 Task: Look for space in Heerlen, Netherlands from 4th September, 2023 to 10th September, 2023 for 1 adult in price range Rs.9000 to Rs.17000. Place can be private room with 1  bedroom having 1 bed and 1 bathroom. Property type can be house, flat, guest house, hotel. Amenities needed are: washing machine. Booking option can be shelf check-in. Required host language is English.
Action: Mouse moved to (482, 121)
Screenshot: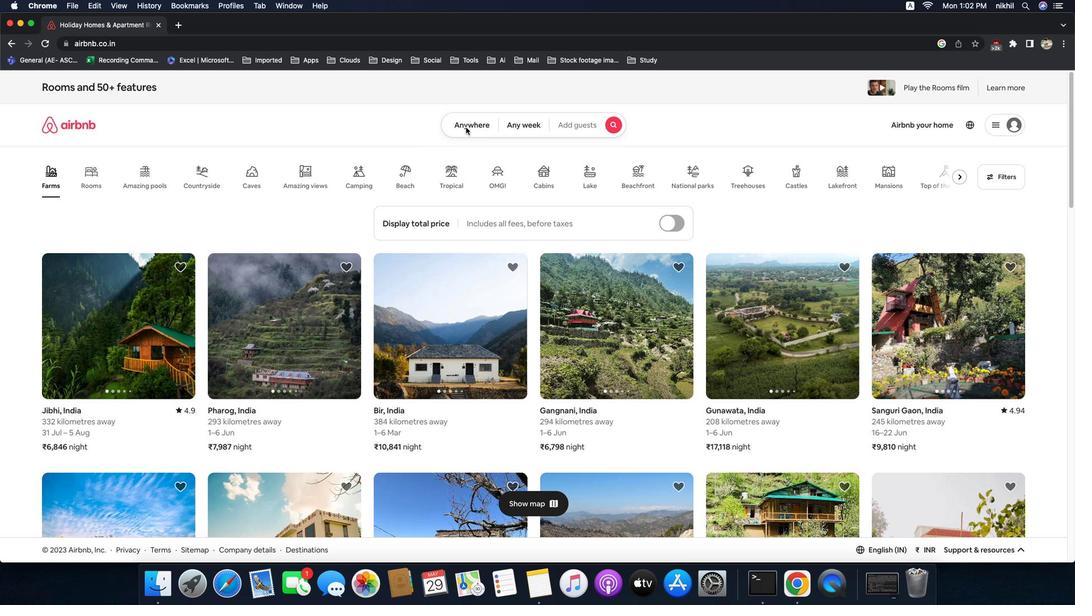 
Action: Mouse pressed left at (482, 121)
Screenshot: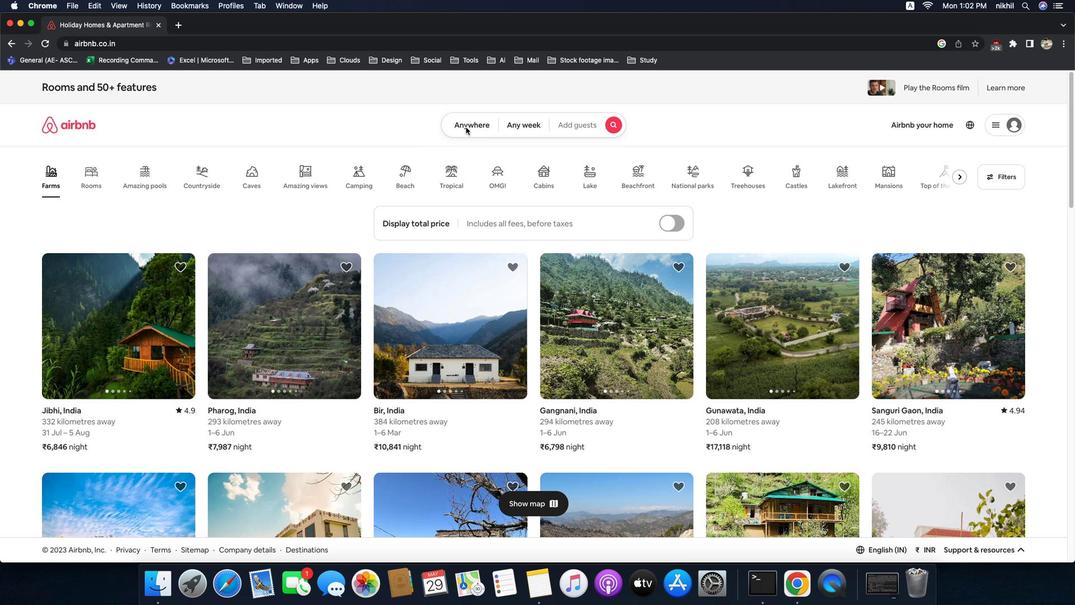 
Action: Mouse moved to (487, 119)
Screenshot: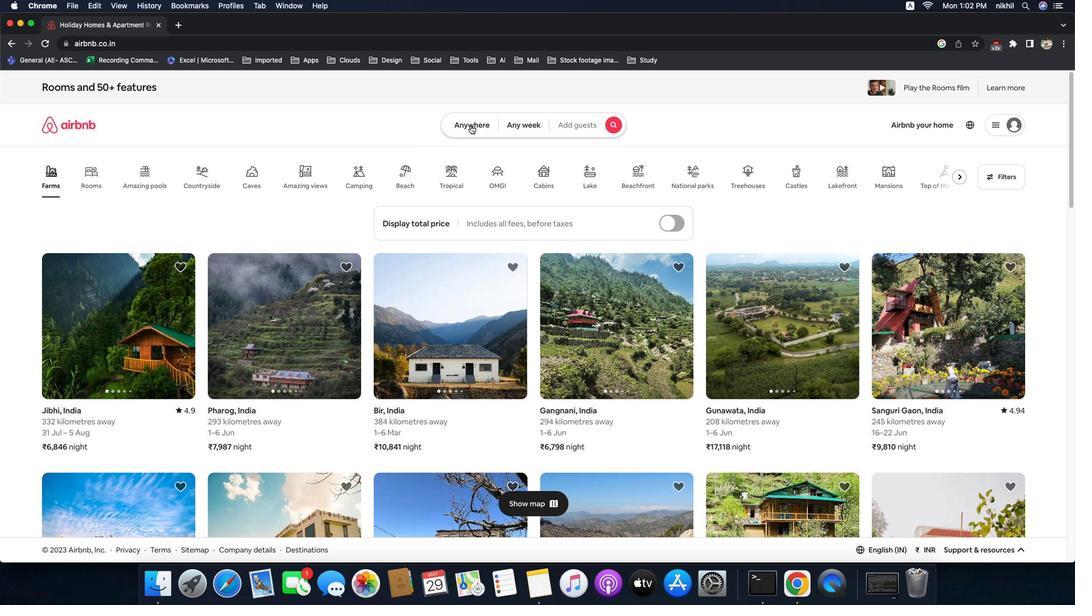 
Action: Mouse pressed left at (487, 119)
Screenshot: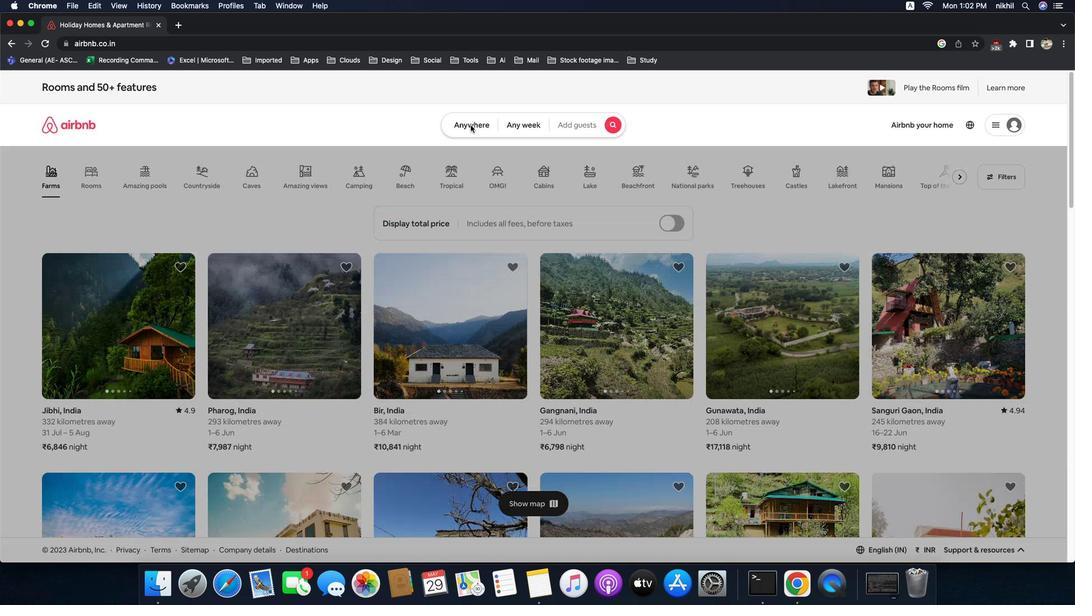 
Action: Mouse moved to (406, 161)
Screenshot: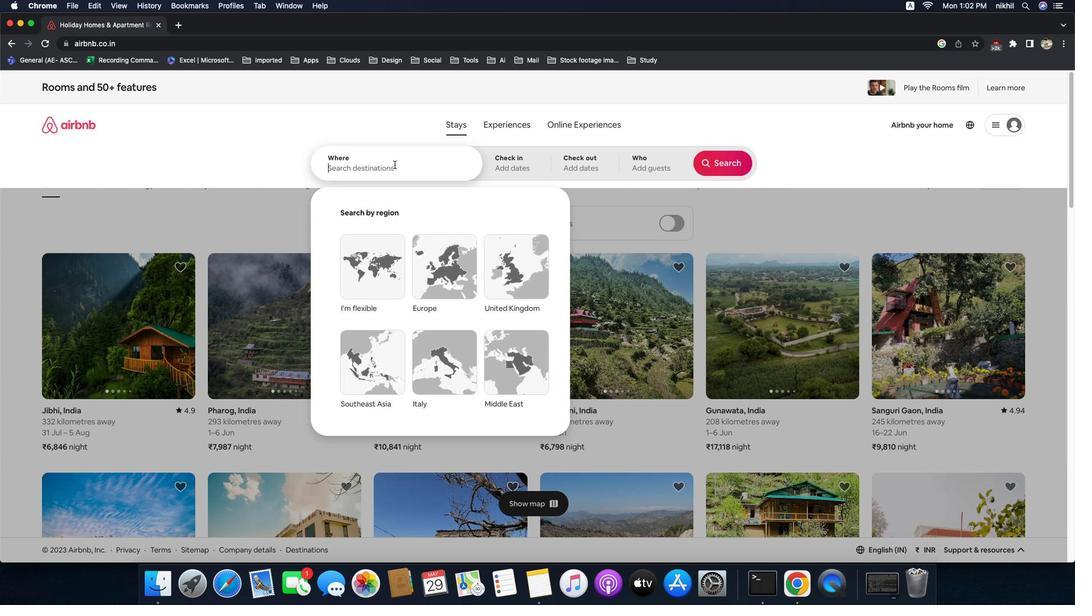 
Action: Mouse pressed left at (406, 161)
Screenshot: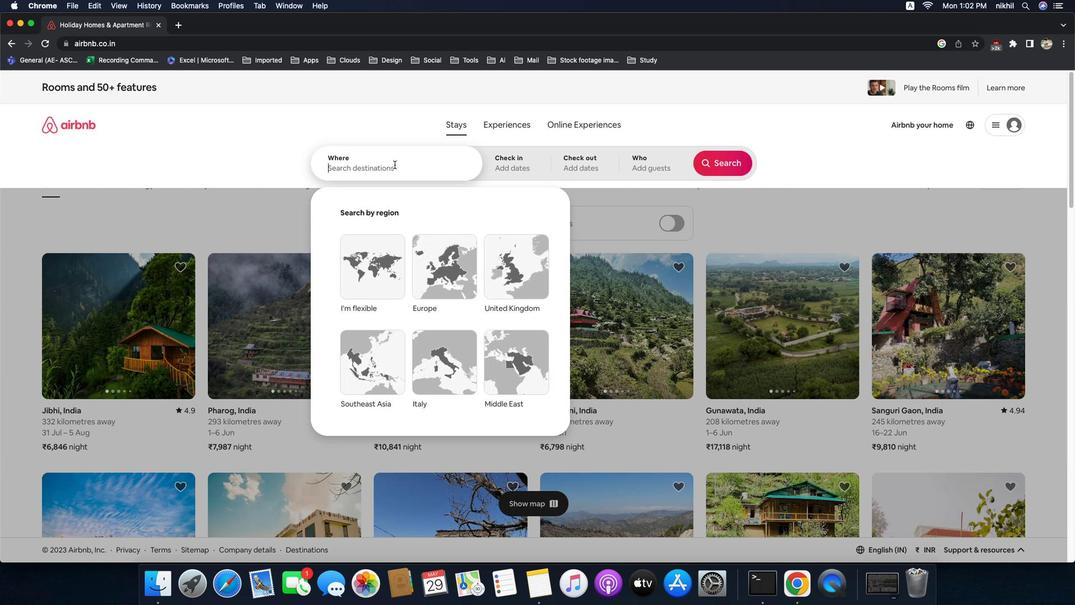 
Action: Mouse moved to (406, 161)
Screenshot: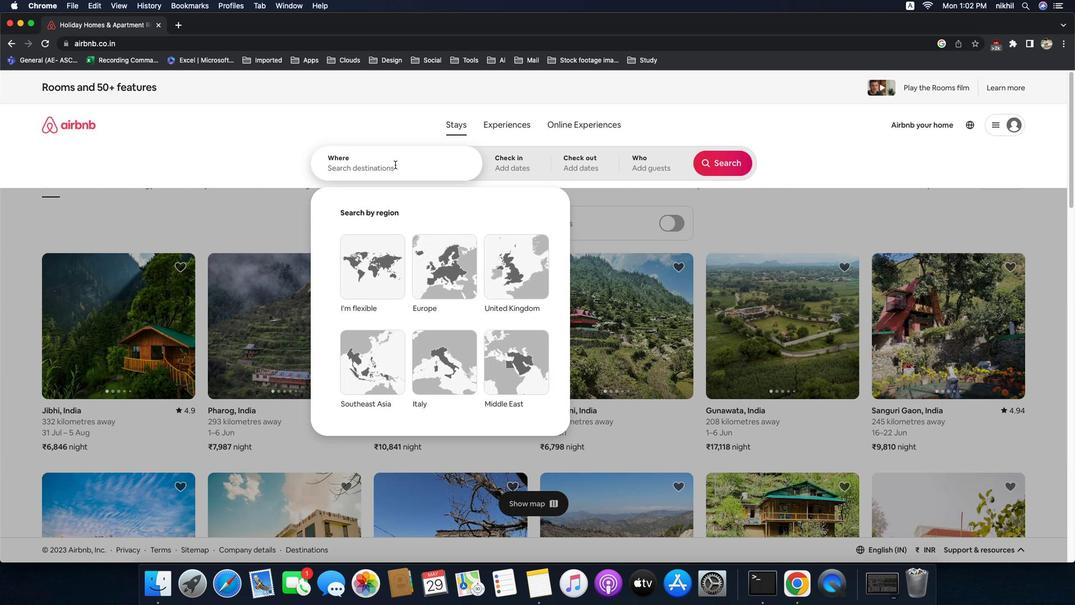 
Action: Key pressed 'H'Key.caps_lock'e''e''r''l''e''n'','Key.spaceKey.caps_lock'N'Key.caps_lock'e''t''h''e''r''l''a''n''d''s'
Screenshot: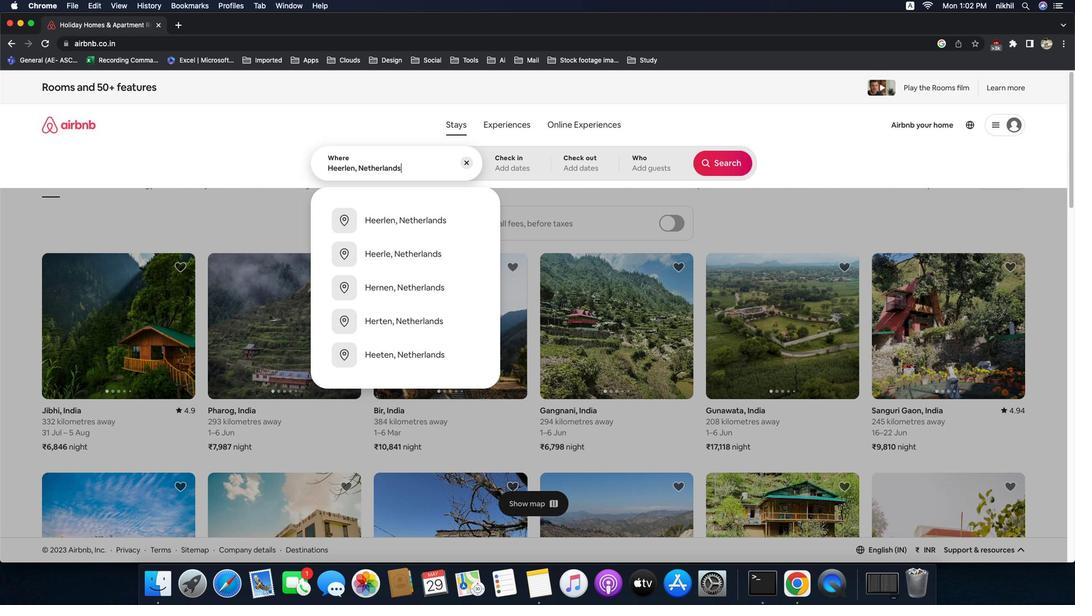 
Action: Mouse moved to (416, 224)
Screenshot: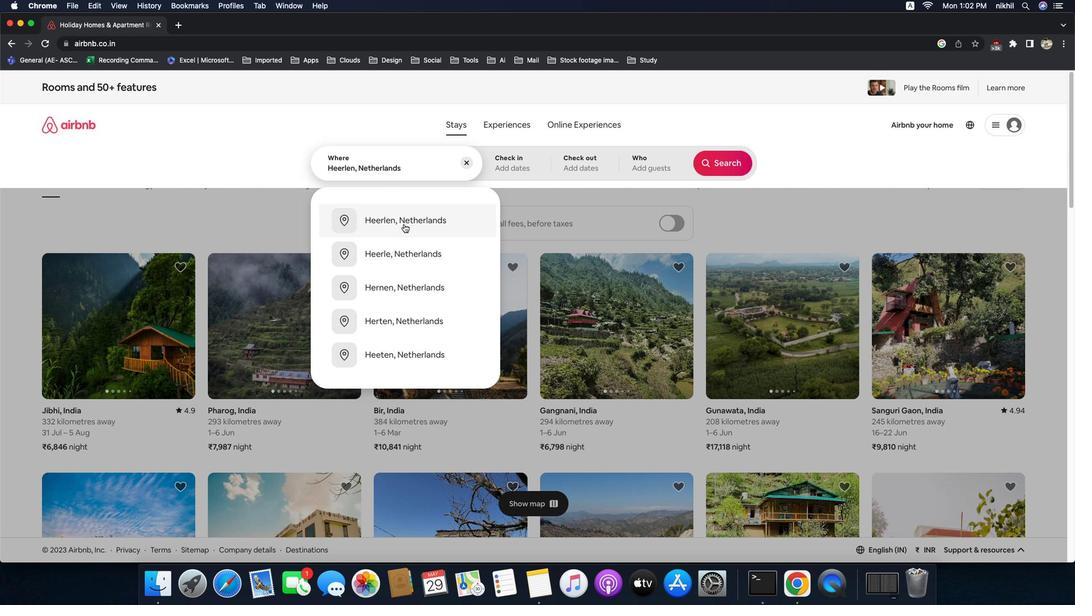 
Action: Mouse pressed left at (416, 224)
Screenshot: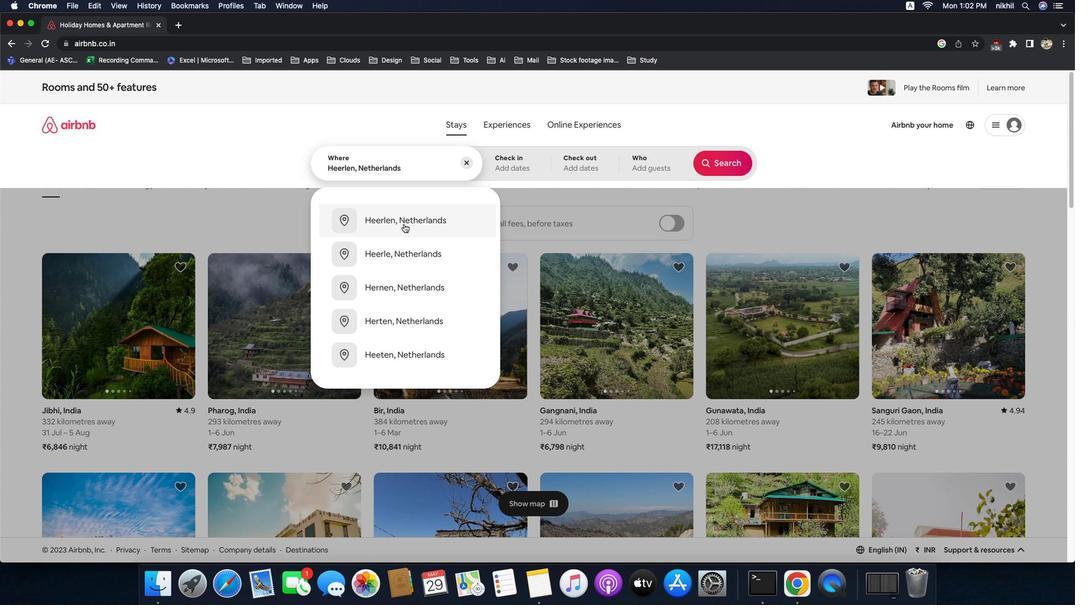 
Action: Mouse moved to (759, 251)
Screenshot: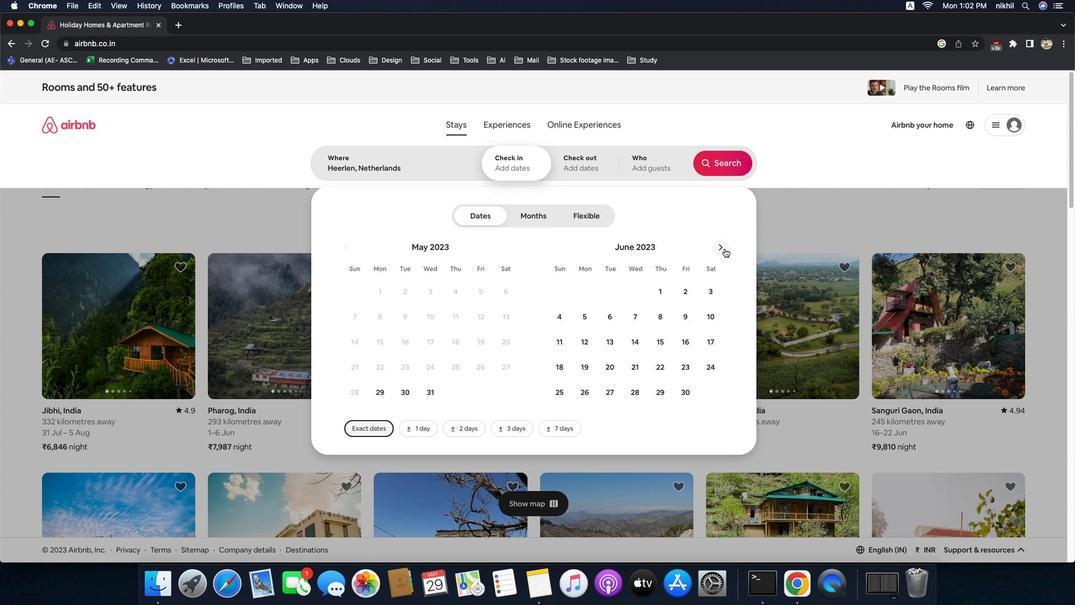 
Action: Mouse pressed left at (759, 251)
Screenshot: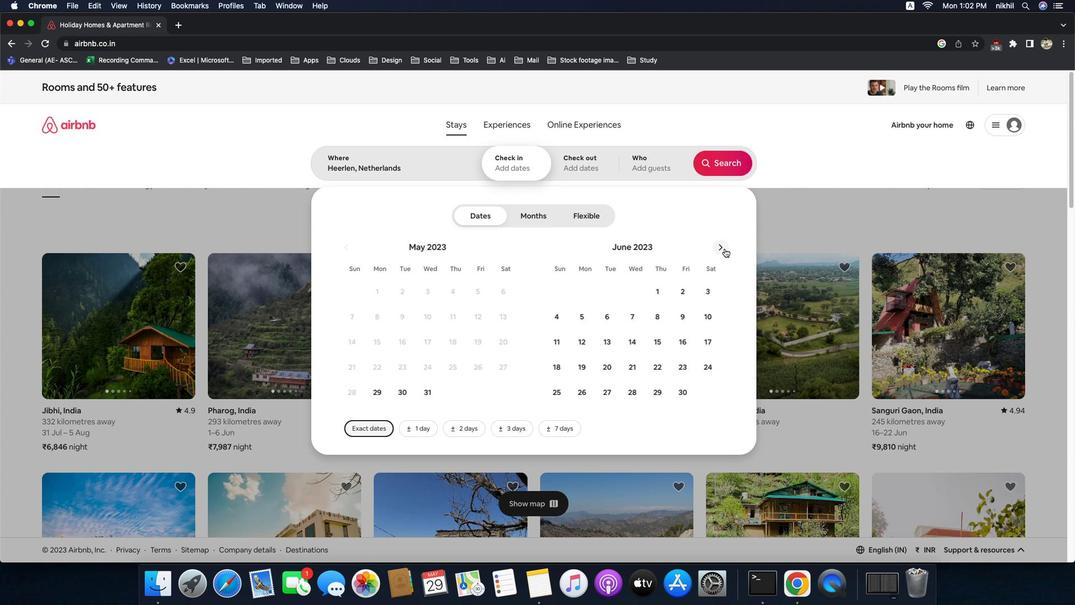 
Action: Mouse pressed left at (759, 251)
Screenshot: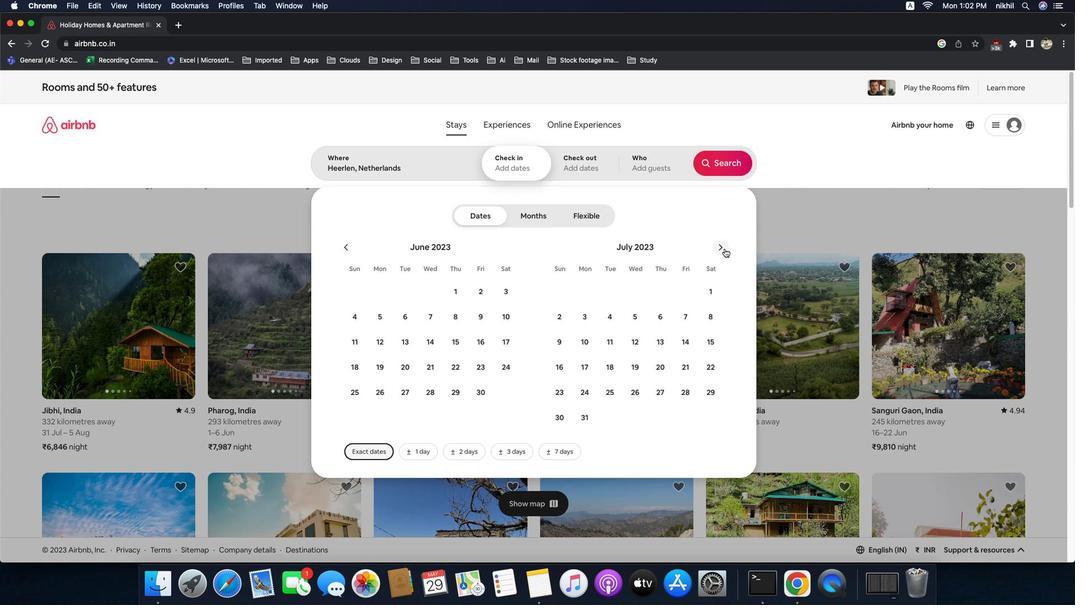 
Action: Mouse pressed left at (759, 251)
Screenshot: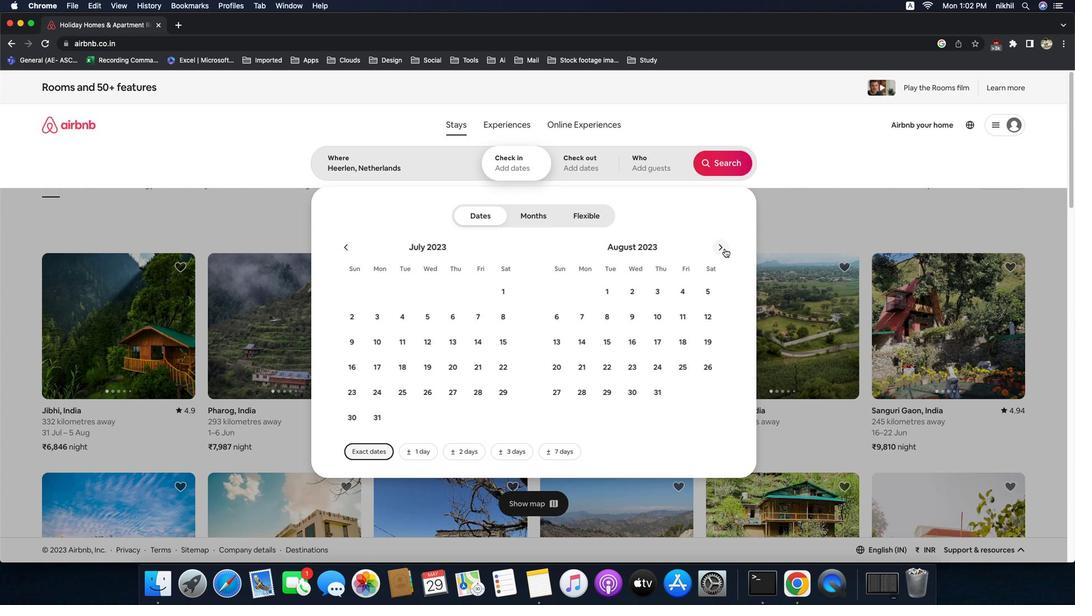 
Action: Mouse moved to (611, 320)
Screenshot: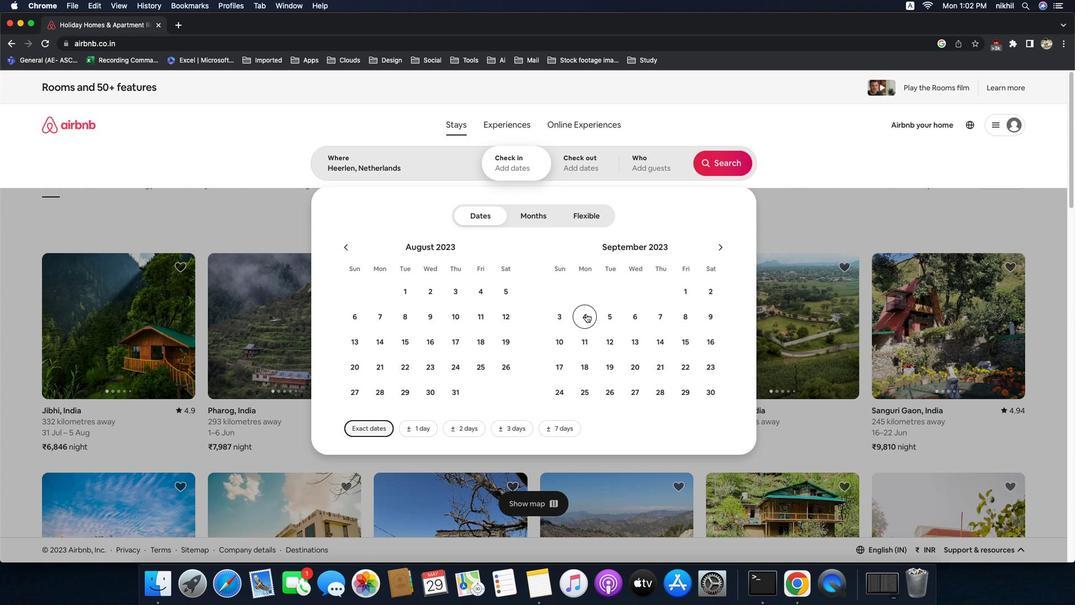 
Action: Mouse pressed left at (611, 320)
Screenshot: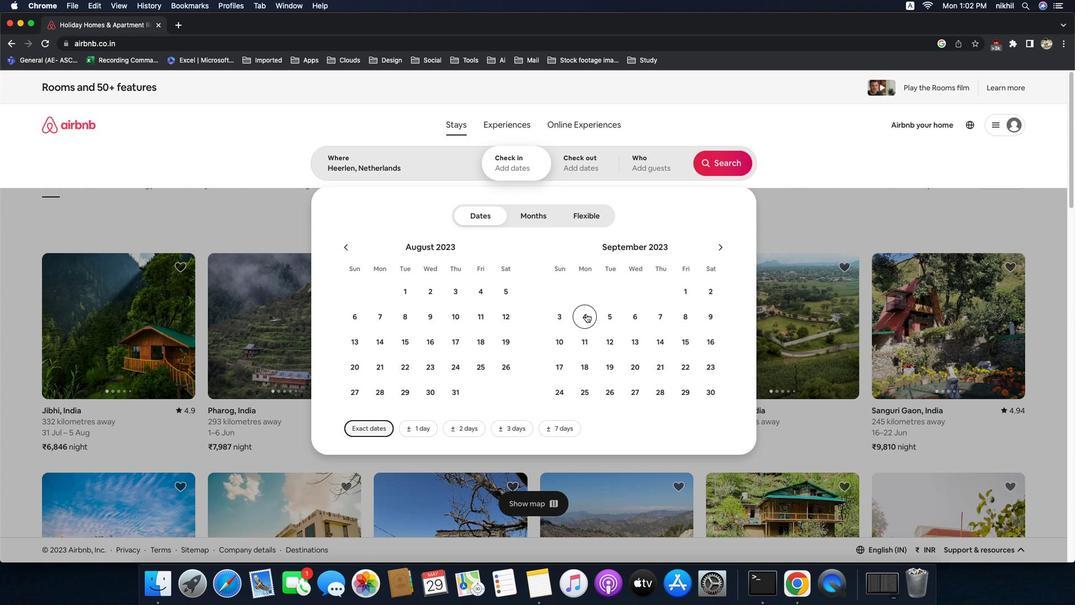 
Action: Mouse moved to (577, 347)
Screenshot: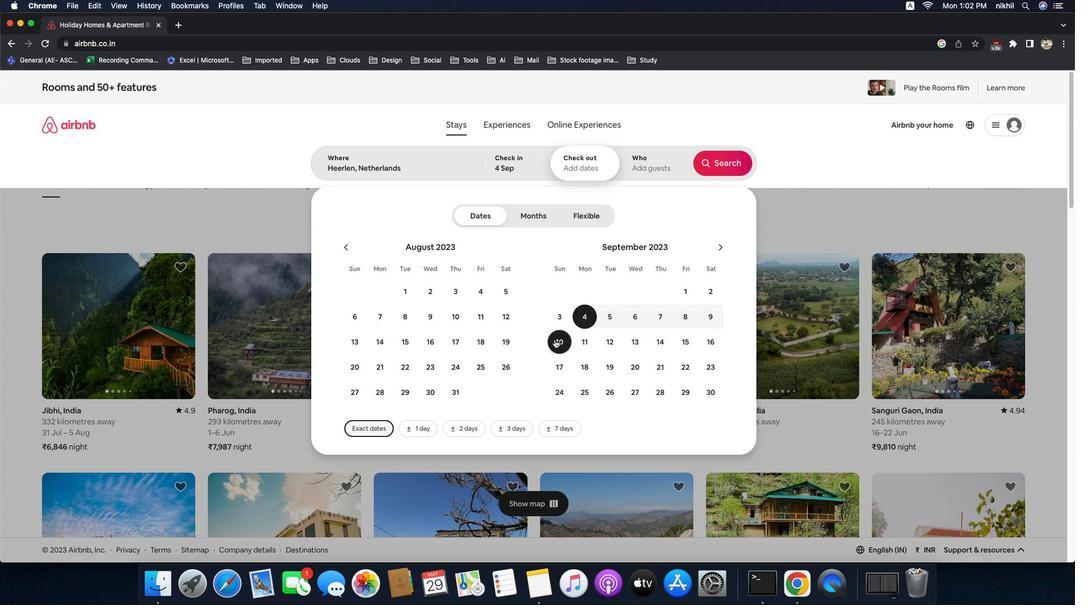 
Action: Mouse pressed left at (577, 347)
Screenshot: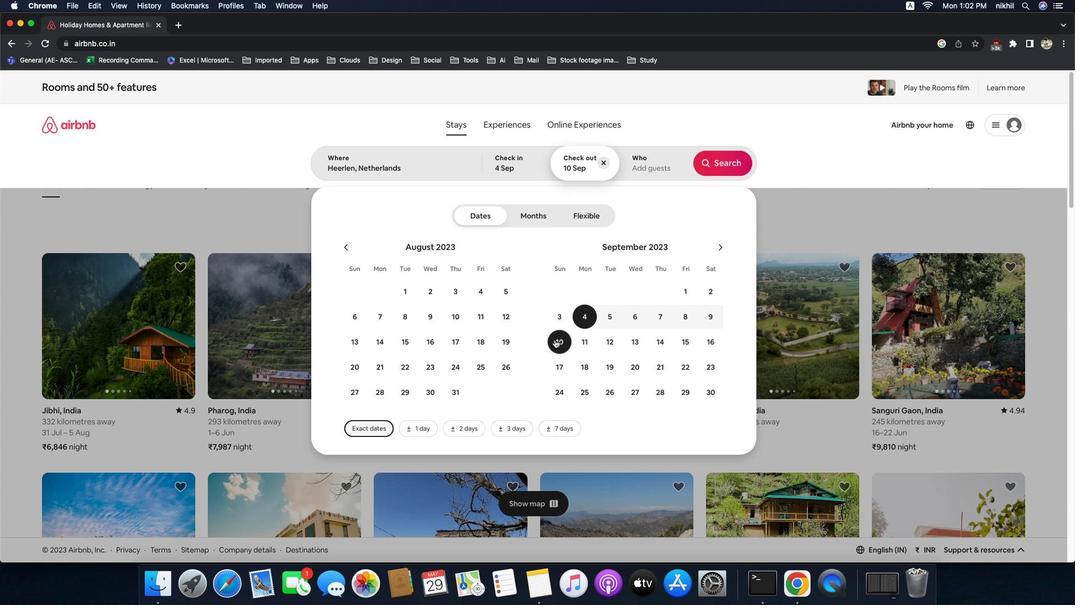 
Action: Mouse moved to (672, 165)
Screenshot: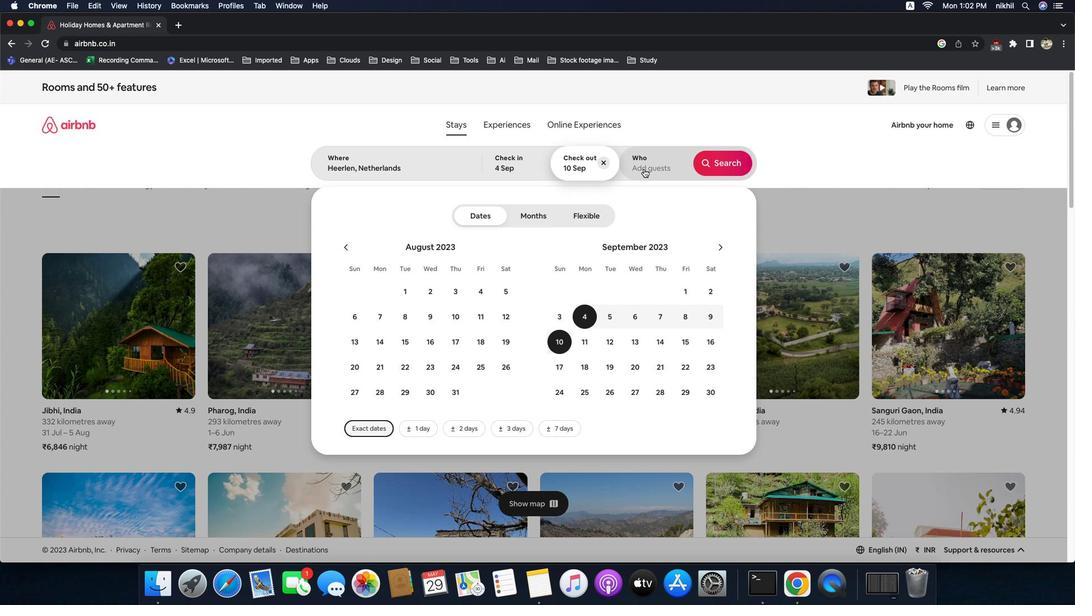 
Action: Mouse pressed left at (672, 165)
Screenshot: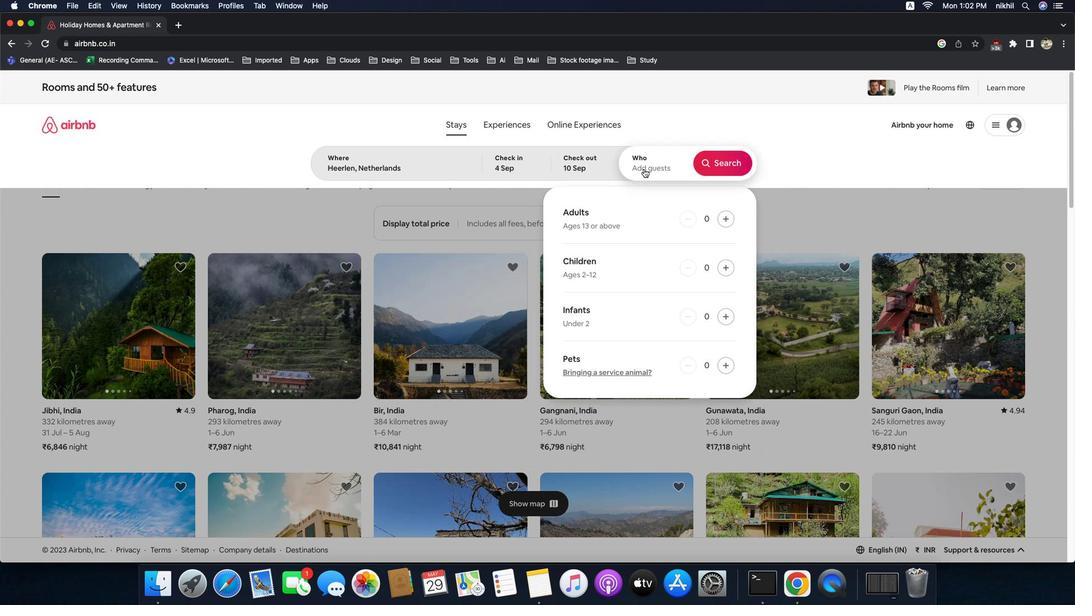
Action: Mouse moved to (762, 216)
Screenshot: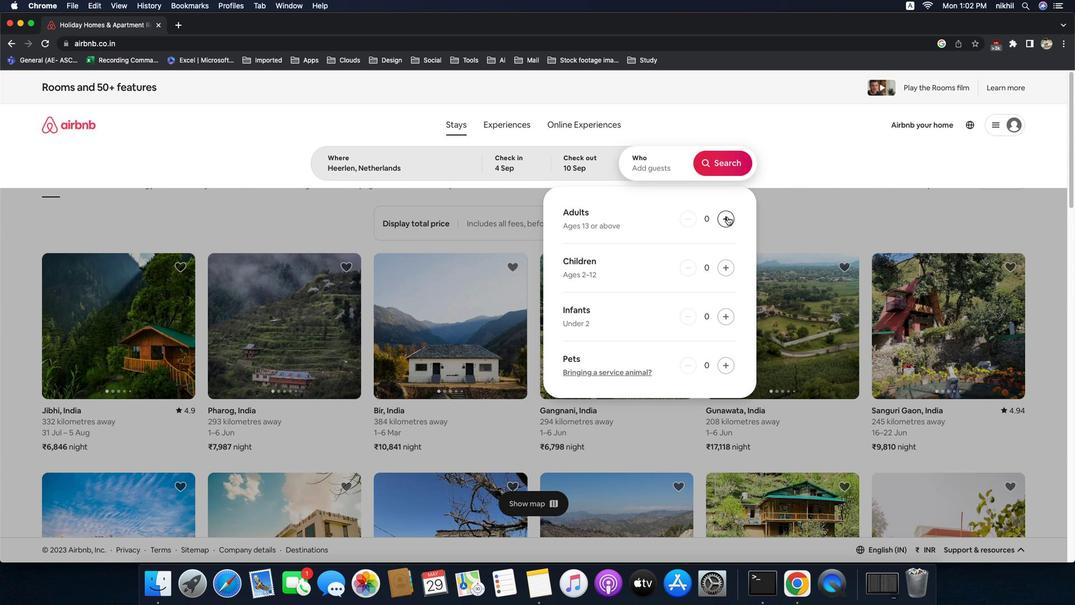
Action: Mouse pressed left at (762, 216)
Screenshot: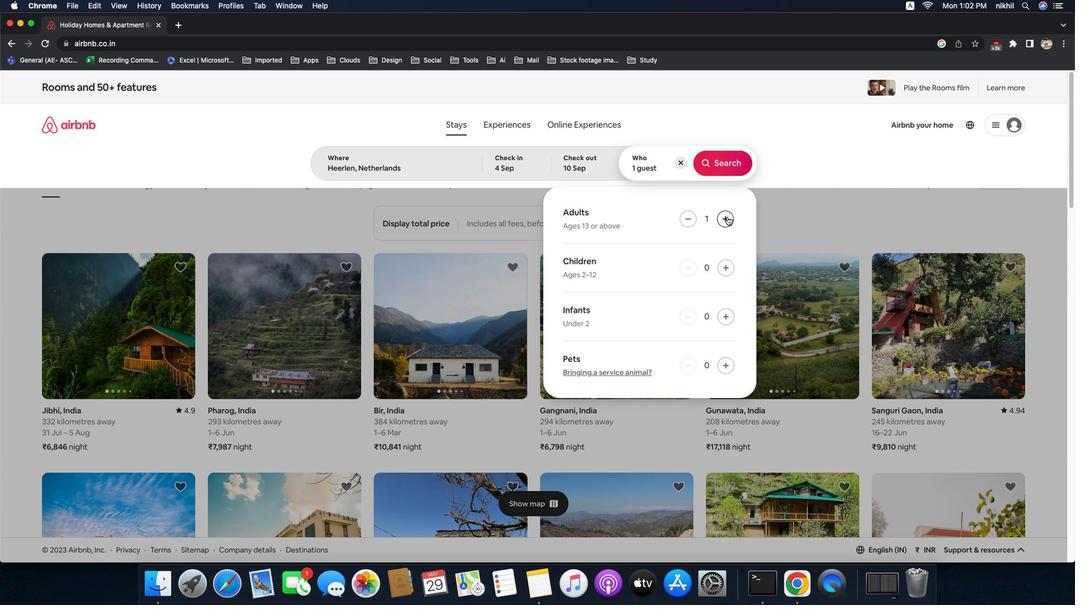 
Action: Mouse moved to (768, 154)
Screenshot: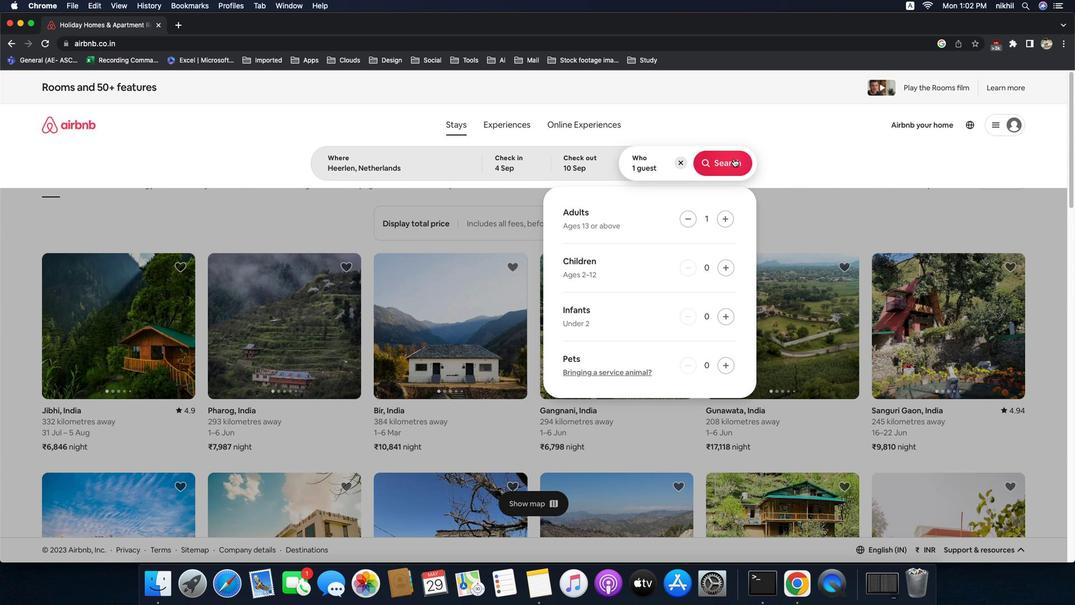 
Action: Mouse pressed left at (768, 154)
Screenshot: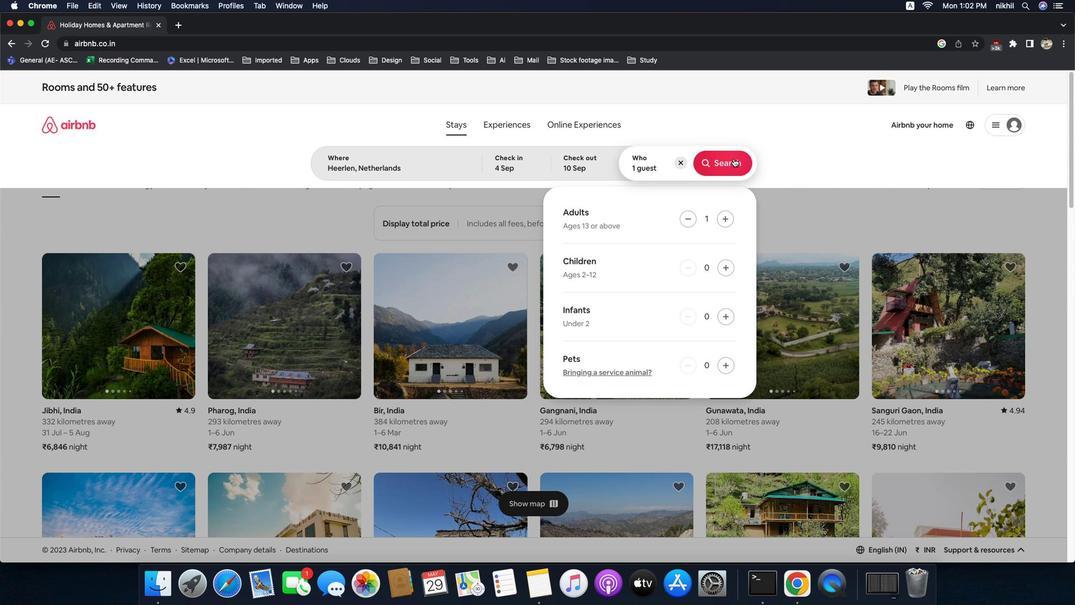 
Action: Mouse moved to (1088, 122)
Screenshot: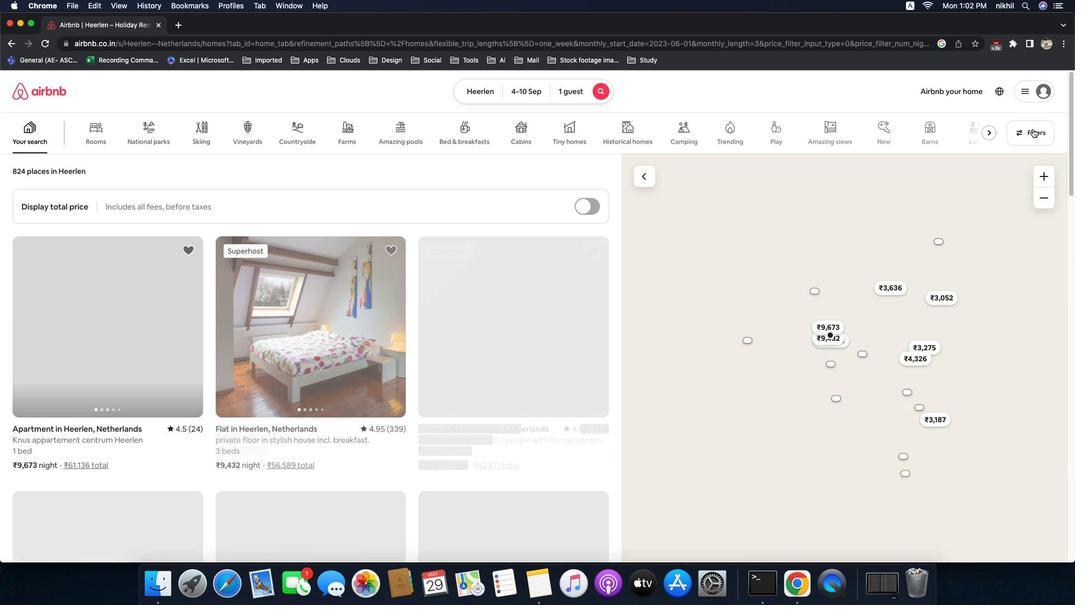 
Action: Mouse pressed left at (1088, 122)
Screenshot: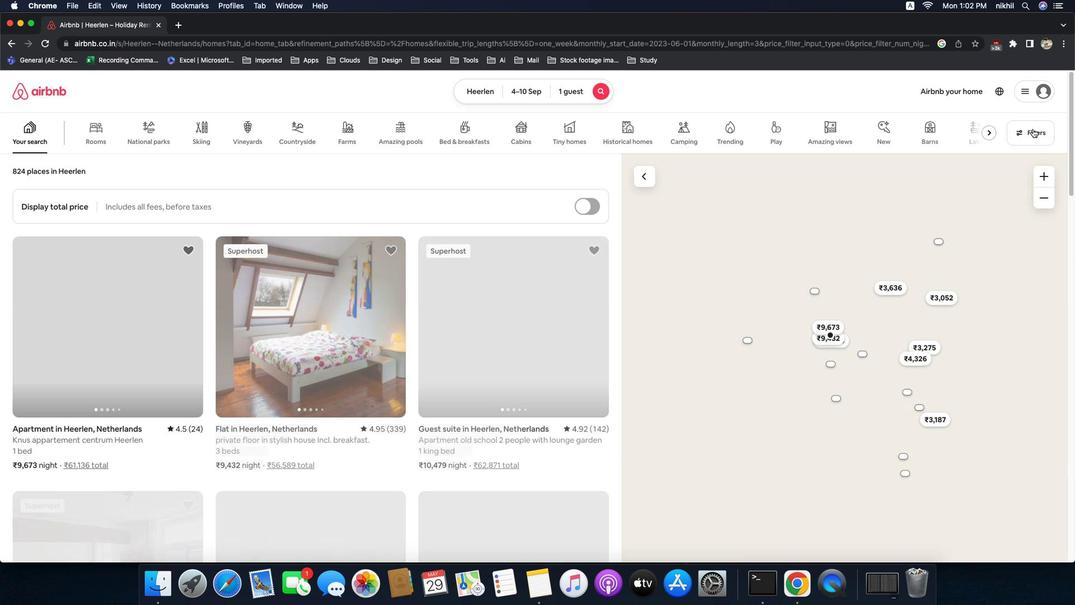 
Action: Mouse moved to (469, 401)
Screenshot: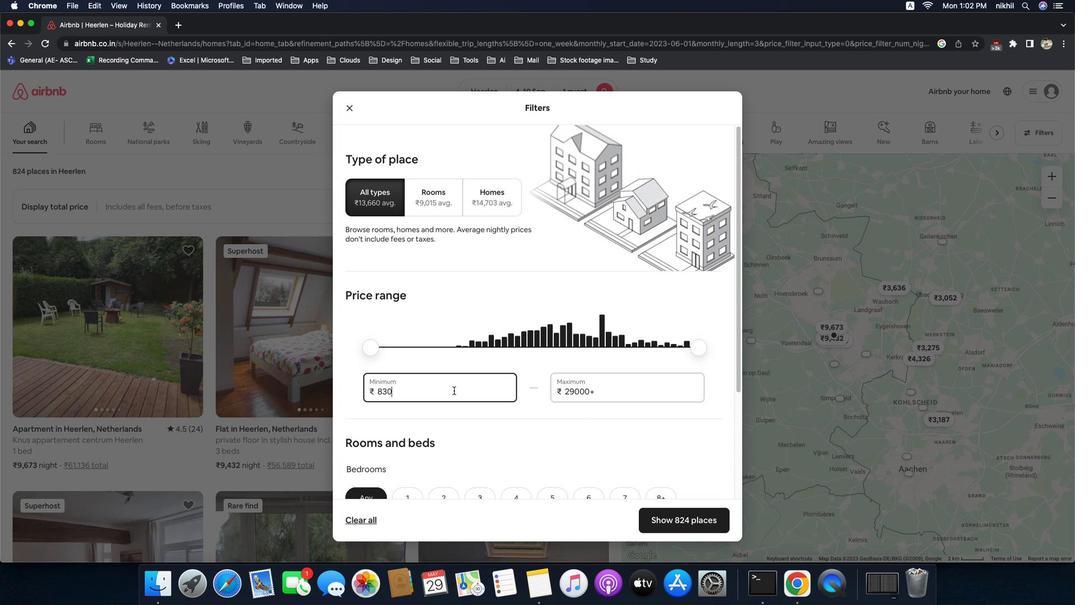 
Action: Mouse pressed left at (469, 401)
Screenshot: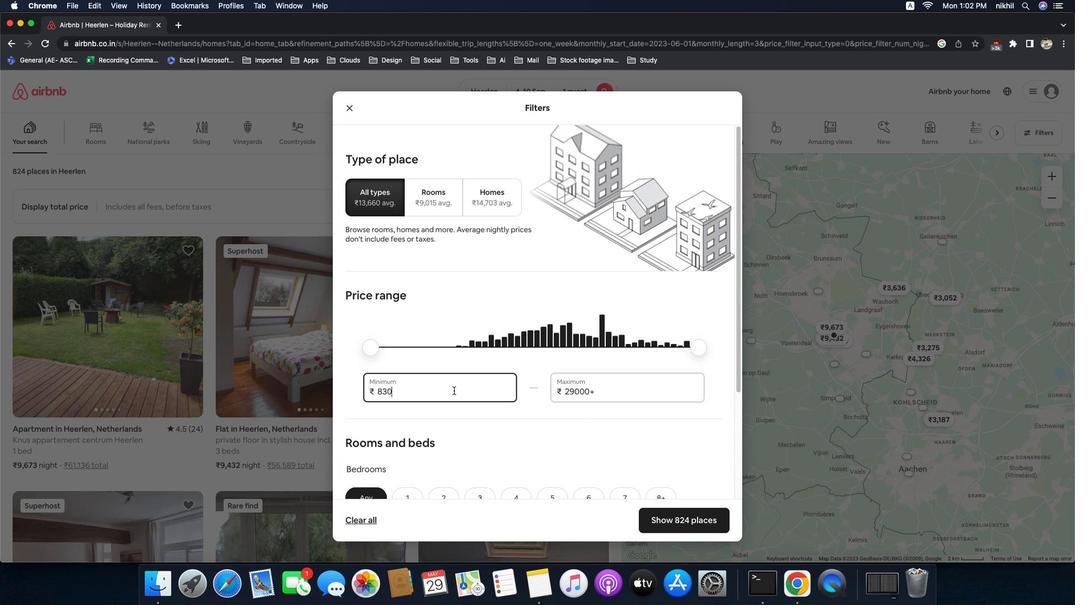 
Action: Key pressed Key.backspaceKey.backspaceKey.backspace'9''0''0''0'
Screenshot: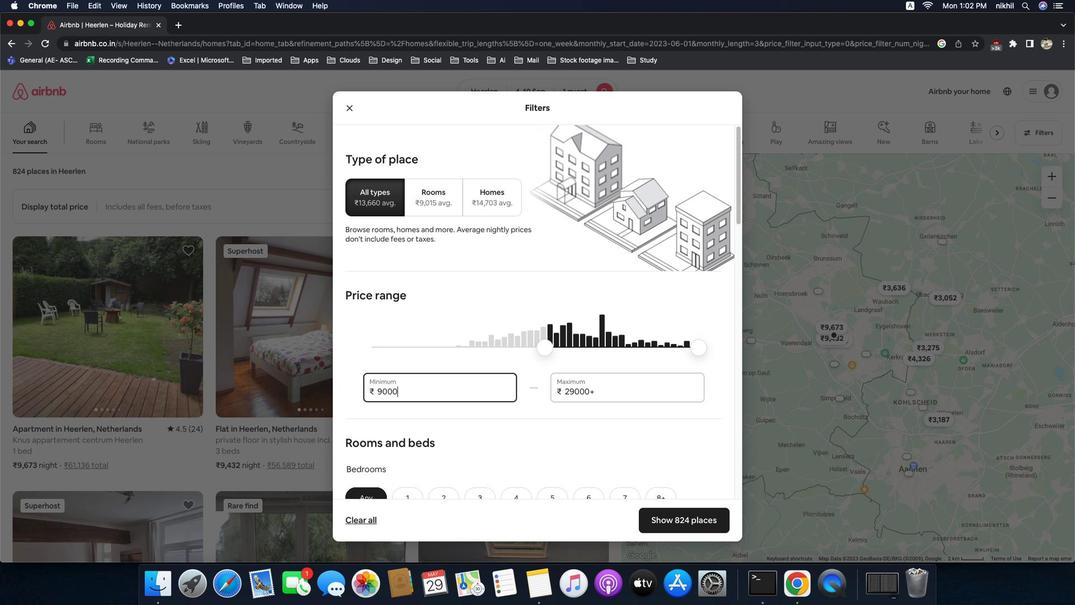 
Action: Mouse moved to (641, 404)
Screenshot: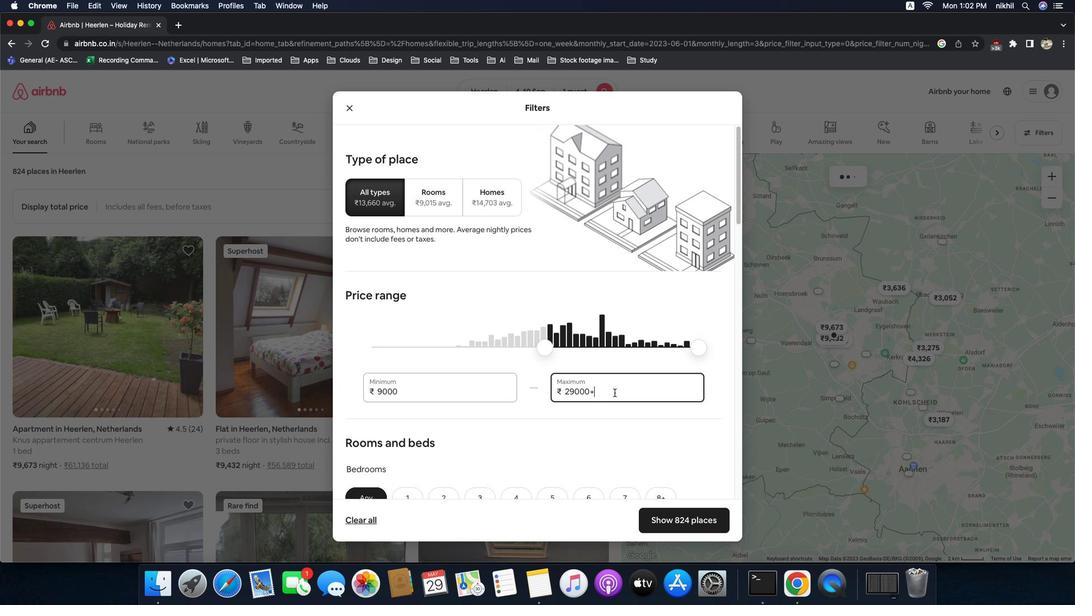 
Action: Mouse pressed left at (641, 404)
Screenshot: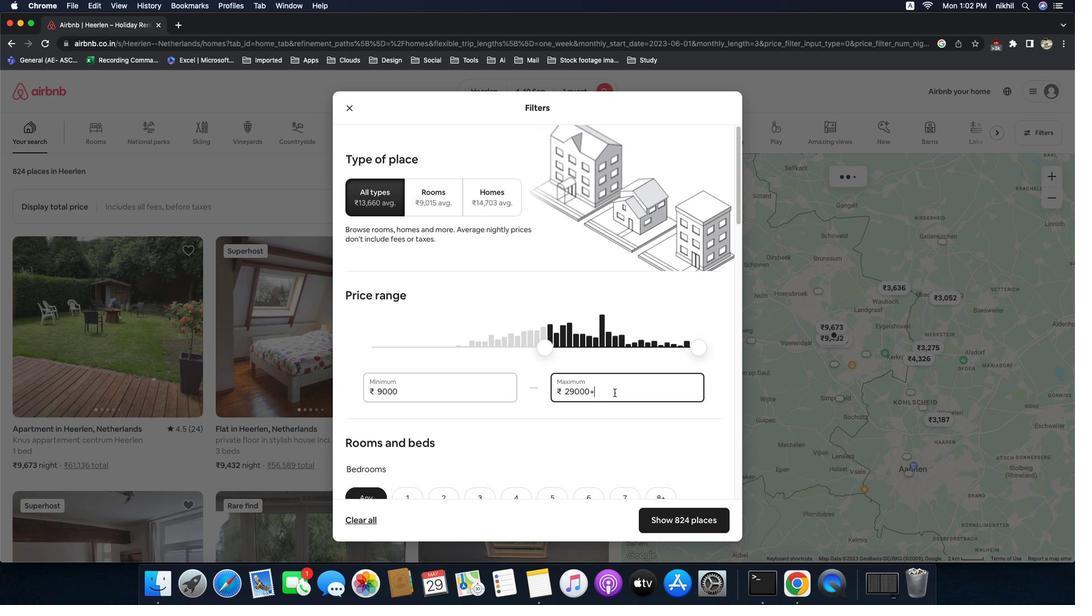 
Action: Key pressed Key.backspaceKey.backspaceKey.backspaceKey.backspaceKey.backspaceKey.backspace'1''7''0''0''0'
Screenshot: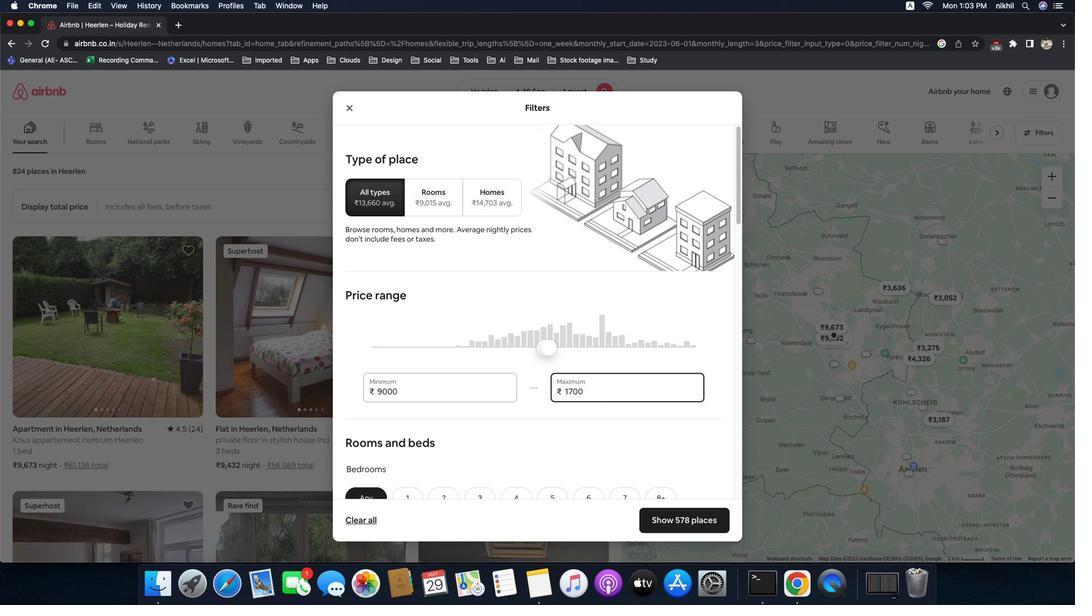 
Action: Mouse moved to (491, 434)
Screenshot: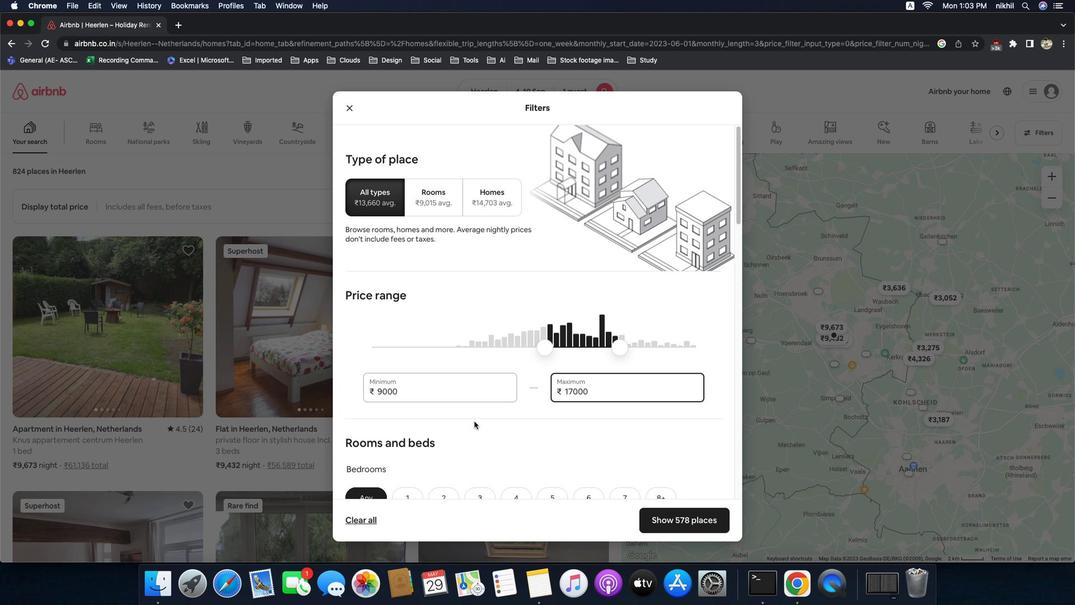 
Action: Mouse scrolled (491, 434) with delta (-14, -14)
Screenshot: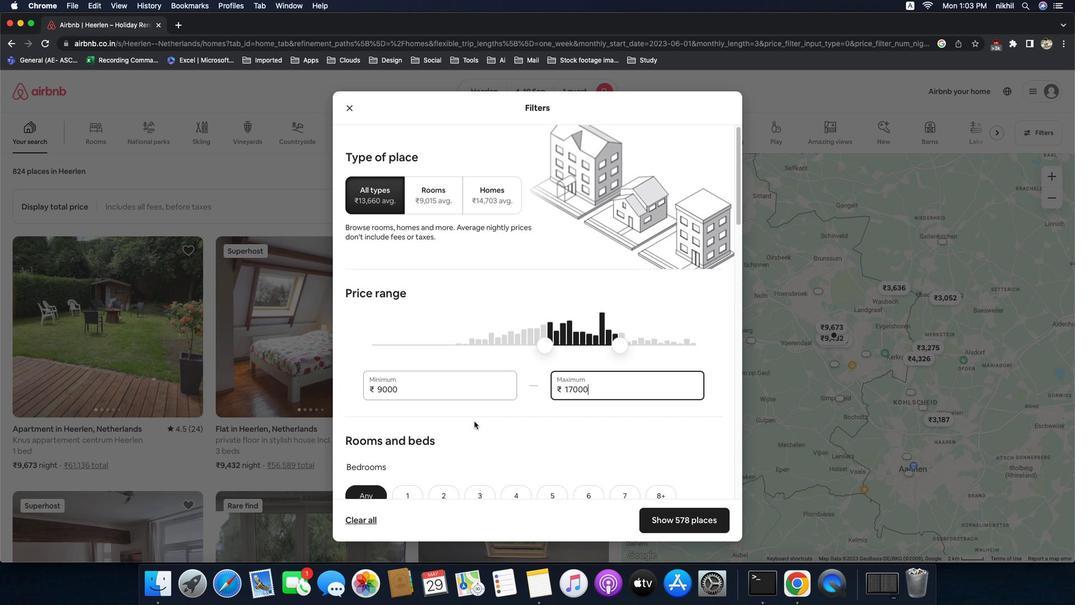 
Action: Mouse scrolled (491, 434) with delta (-14, -14)
Screenshot: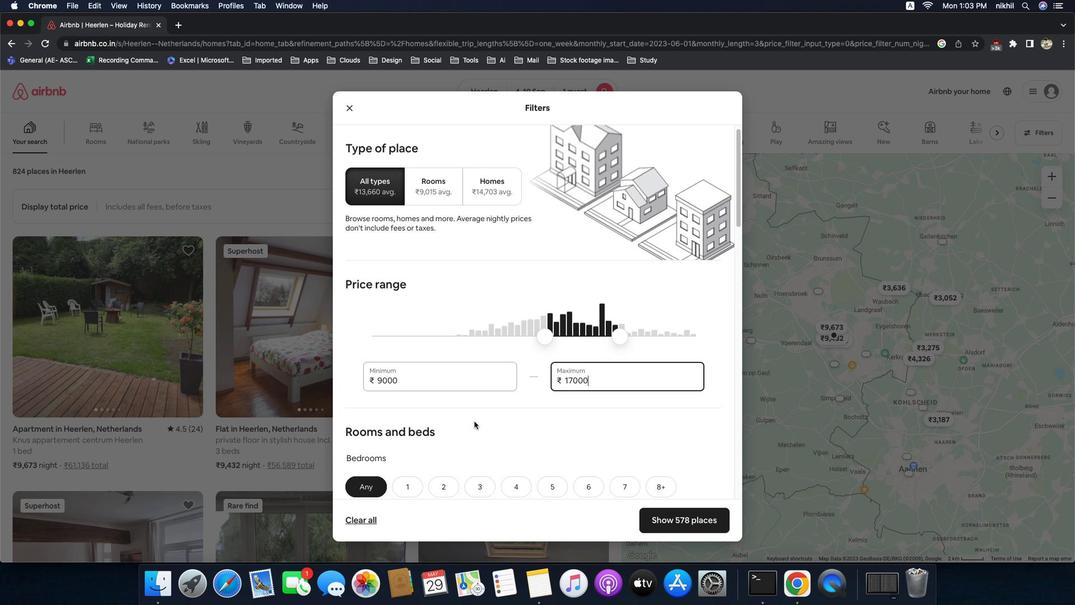 
Action: Mouse scrolled (491, 434) with delta (-14, -14)
Screenshot: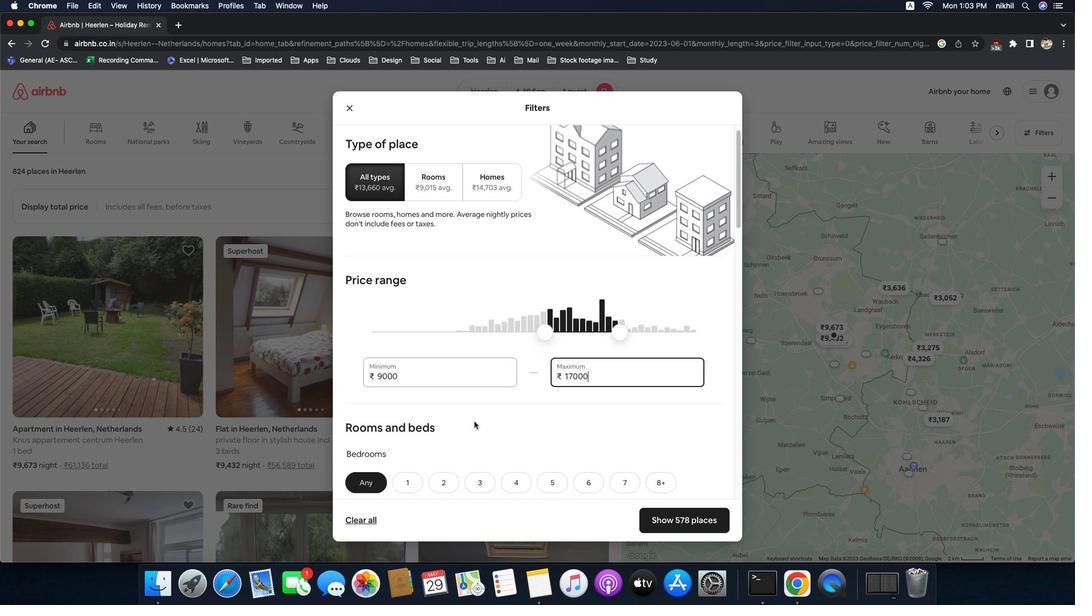 
Action: Mouse scrolled (491, 434) with delta (-14, -14)
Screenshot: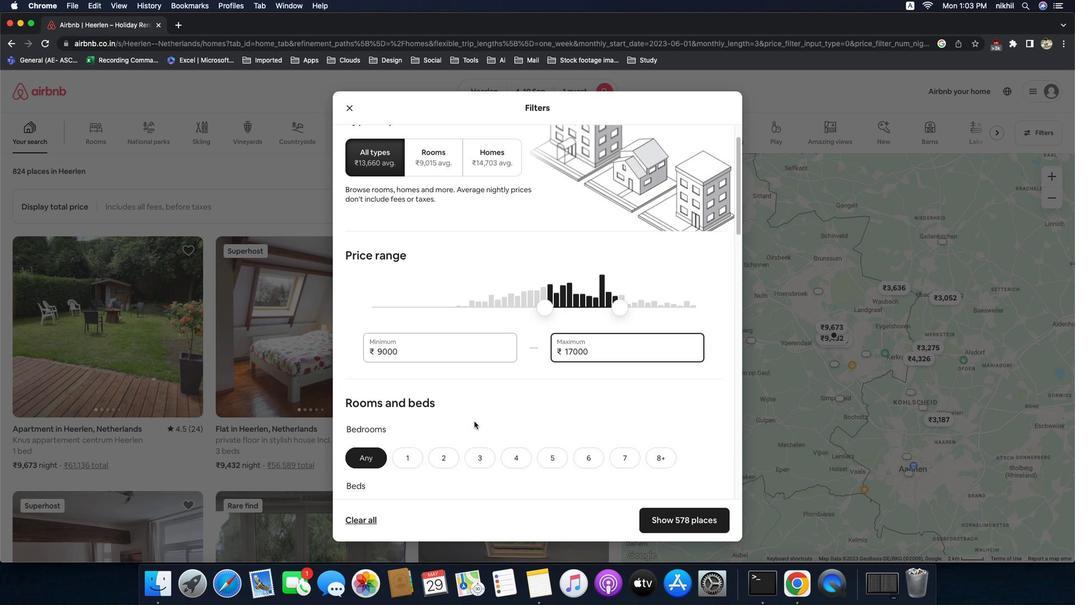 
Action: Mouse moved to (491, 435)
Screenshot: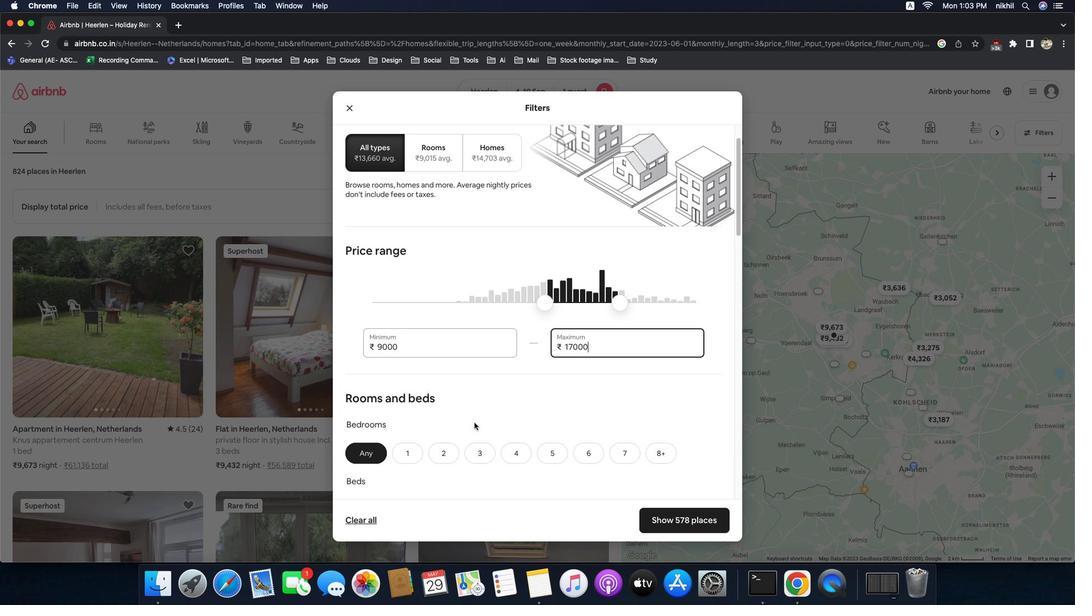 
Action: Mouse scrolled (491, 435) with delta (-14, -14)
Screenshot: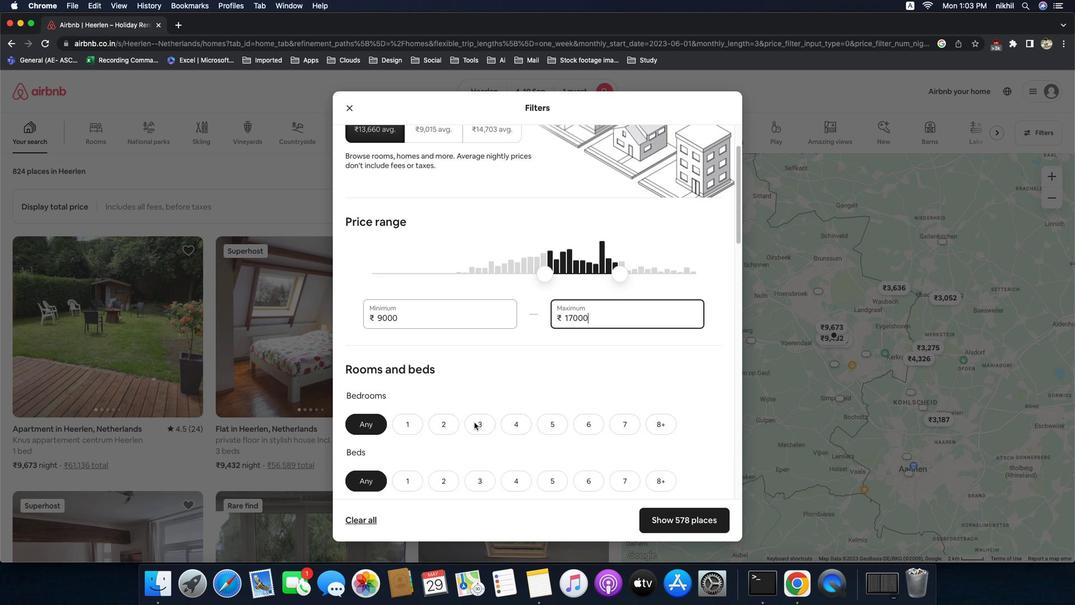 
Action: Mouse scrolled (491, 435) with delta (-14, -14)
Screenshot: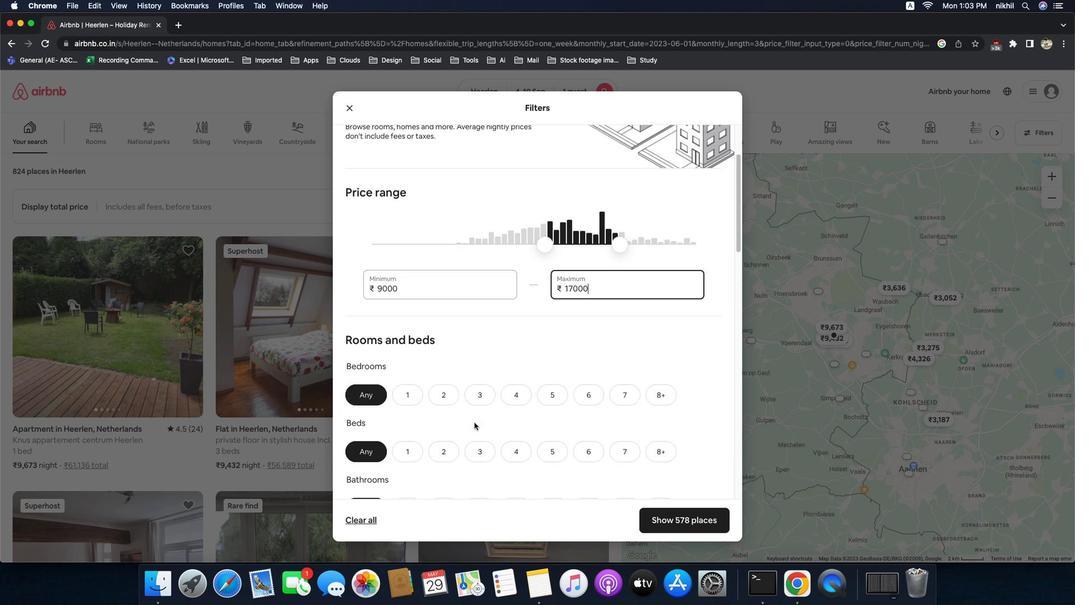 
Action: Mouse scrolled (491, 435) with delta (-14, -15)
Screenshot: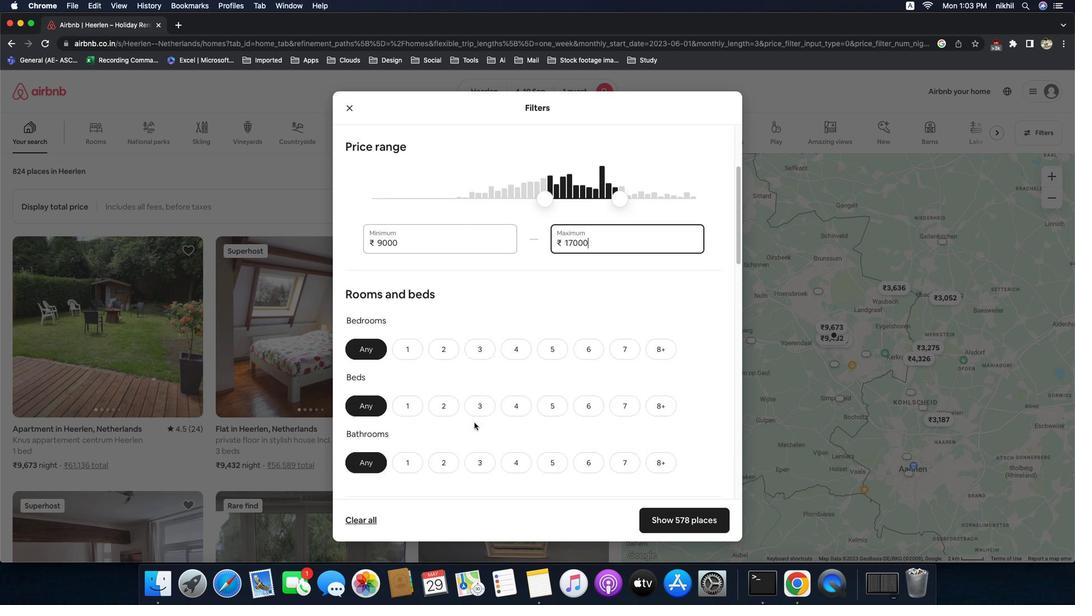 
Action: Mouse scrolled (491, 435) with delta (-14, -14)
Screenshot: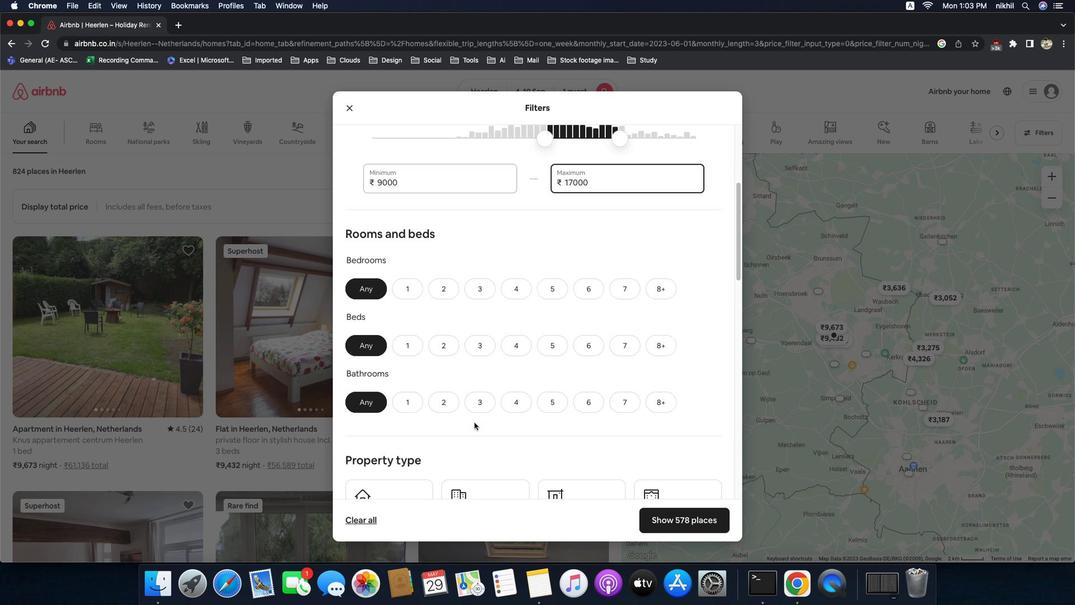 
Action: Mouse scrolled (491, 435) with delta (-14, -14)
Screenshot: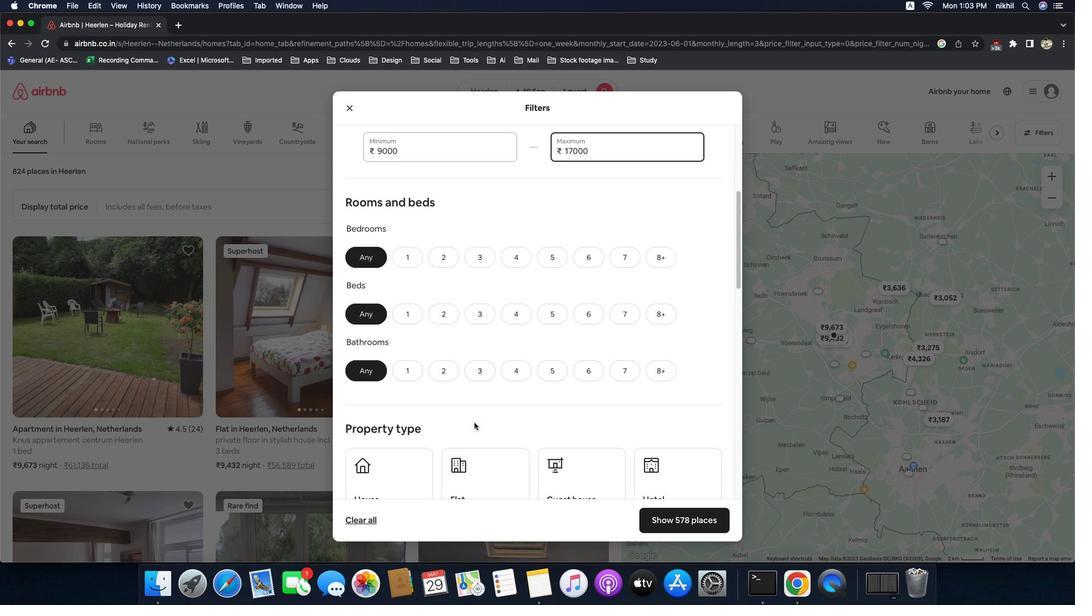
Action: Mouse scrolled (491, 435) with delta (-14, -16)
Screenshot: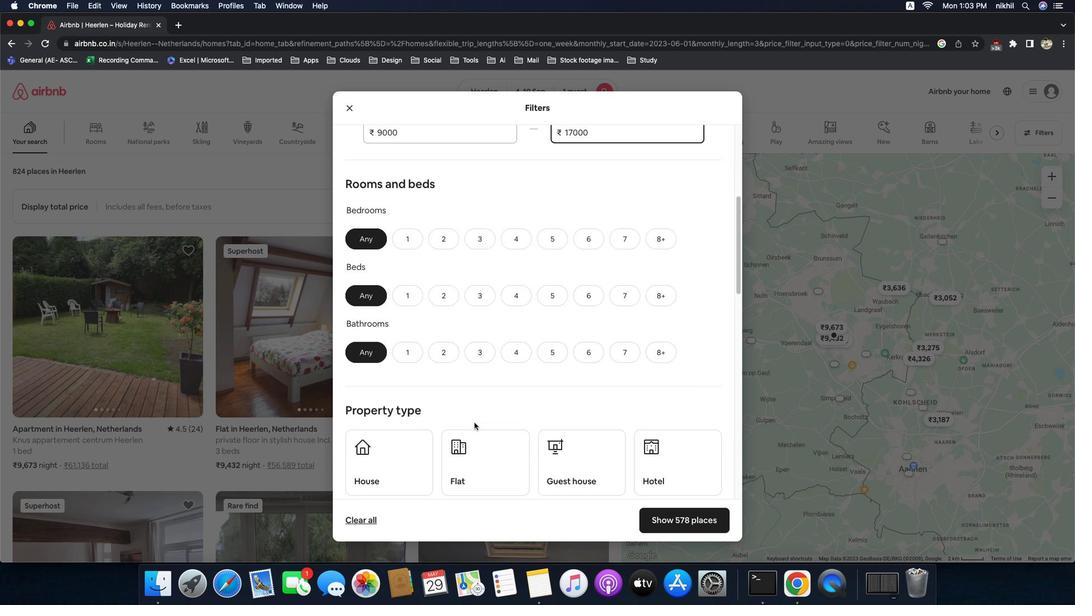 
Action: Mouse scrolled (491, 435) with delta (-14, -14)
Screenshot: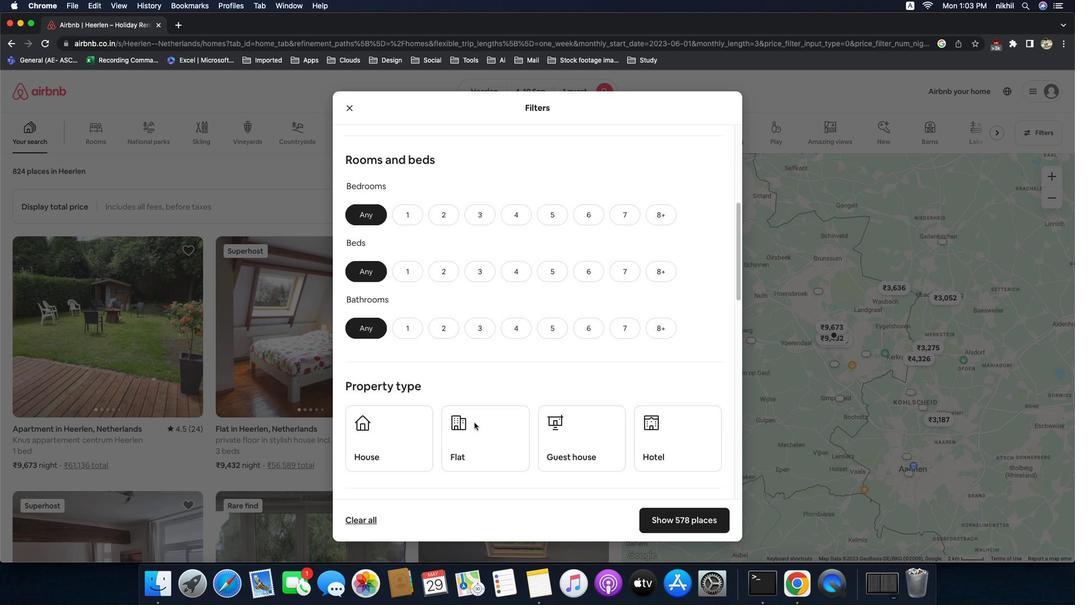 
Action: Mouse scrolled (491, 435) with delta (-14, -14)
Screenshot: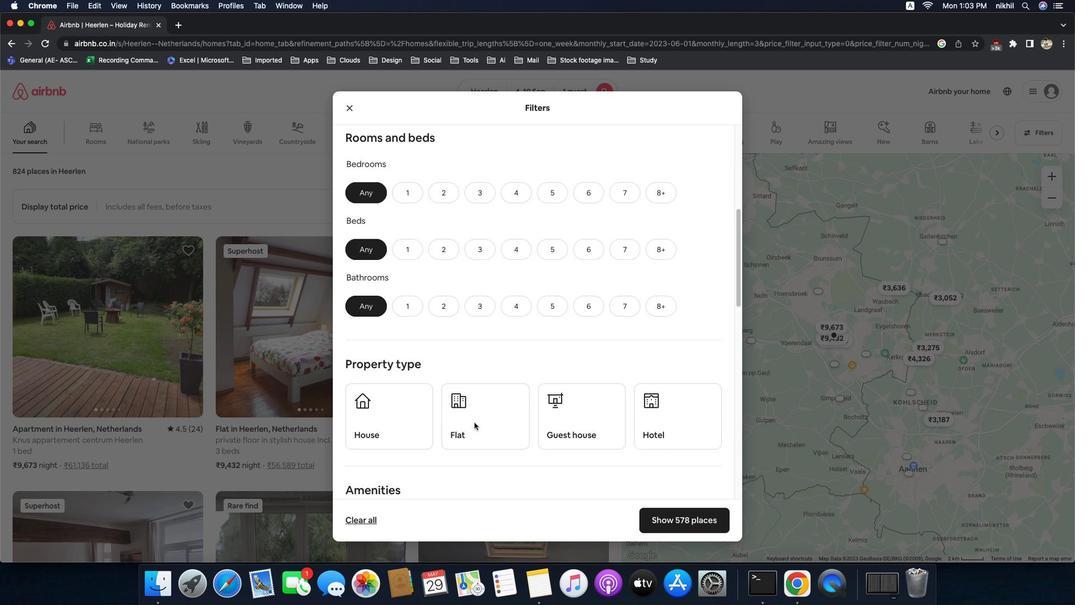 
Action: Mouse scrolled (491, 435) with delta (-14, -15)
Screenshot: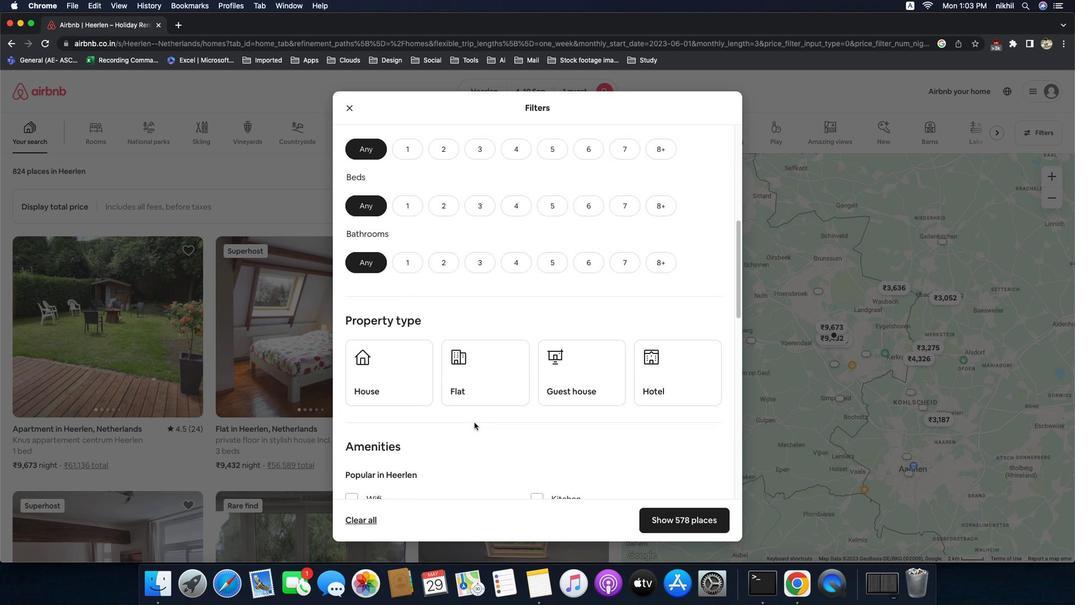 
Action: Mouse moved to (423, 144)
Screenshot: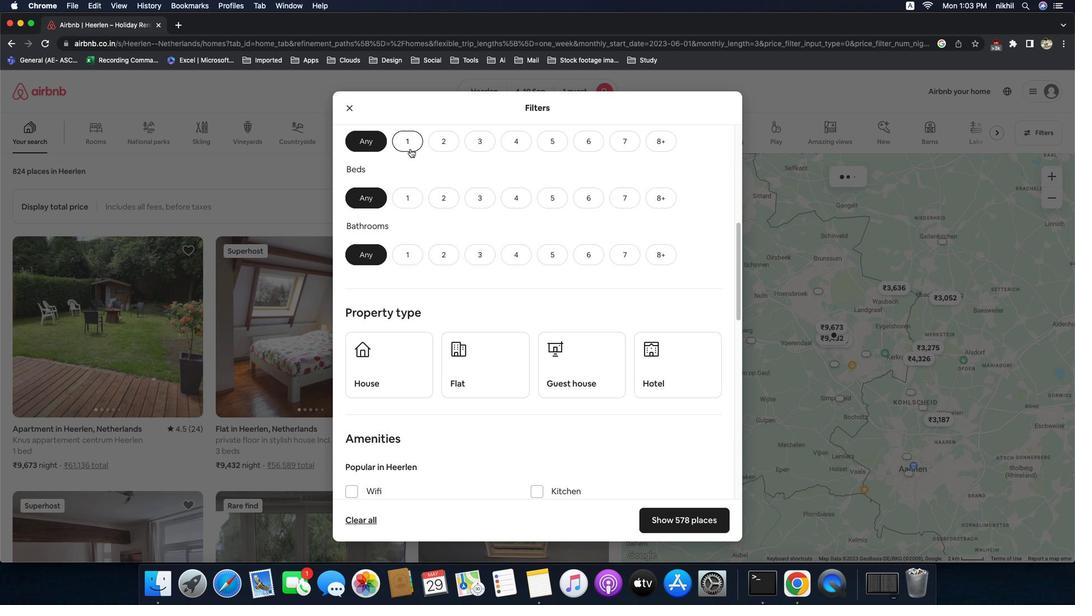 
Action: Mouse pressed left at (423, 144)
Screenshot: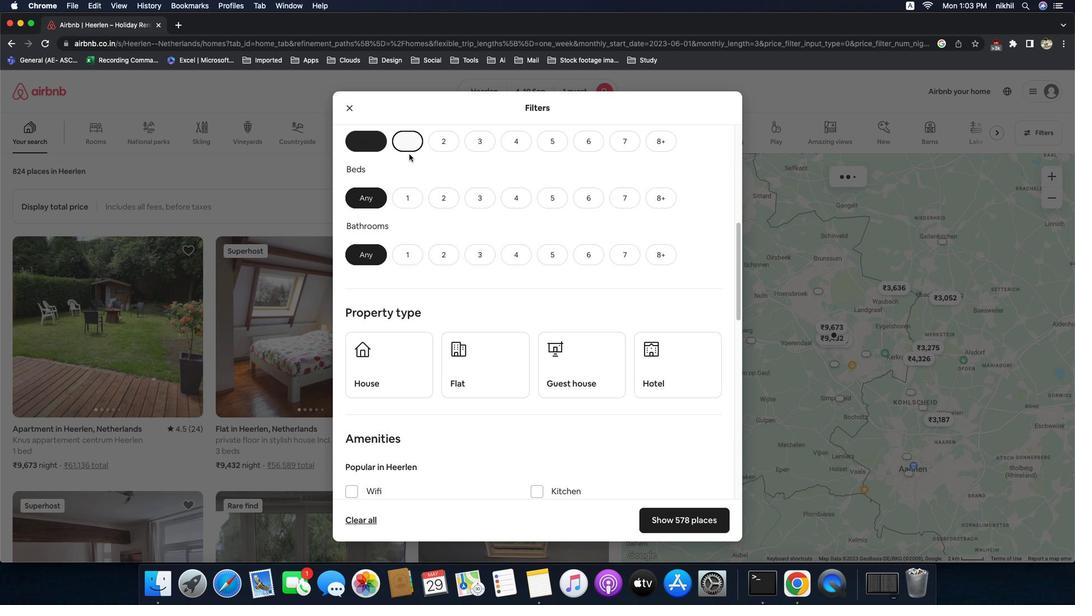 
Action: Mouse moved to (422, 206)
Screenshot: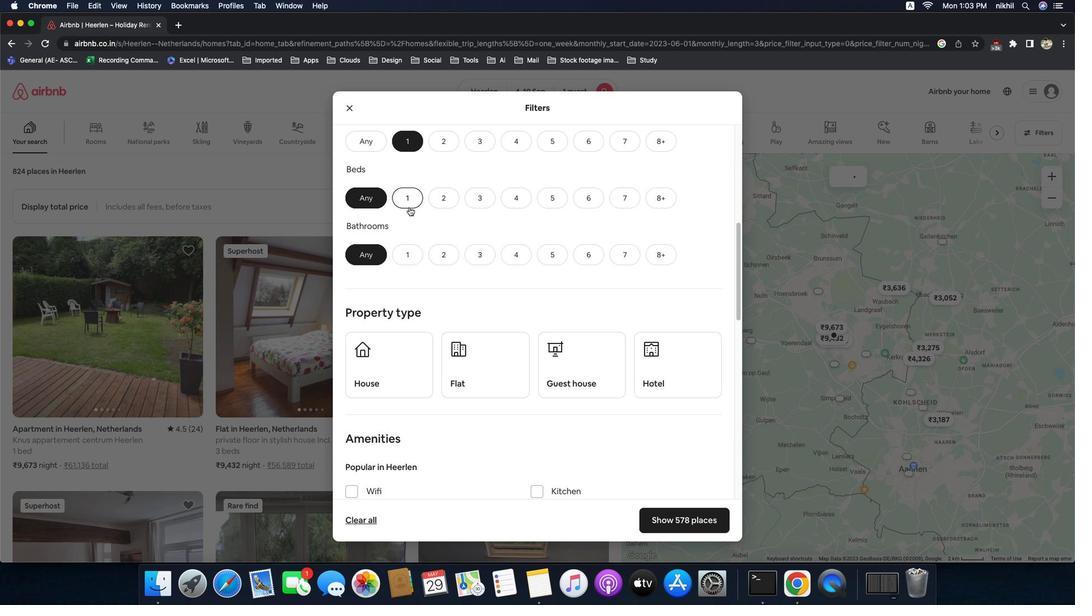 
Action: Mouse pressed left at (422, 206)
Screenshot: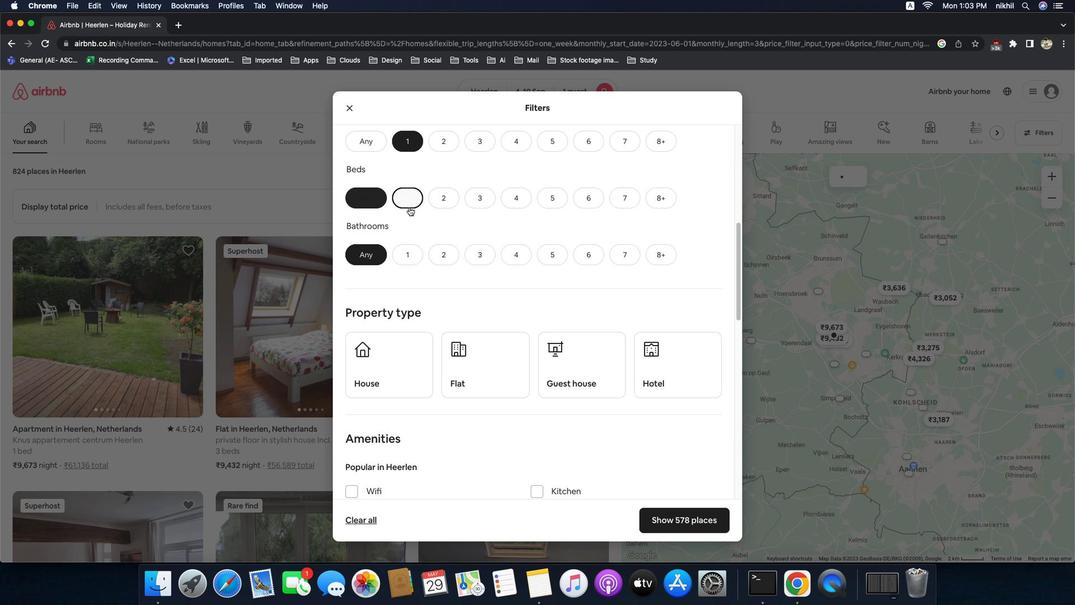 
Action: Mouse moved to (425, 259)
Screenshot: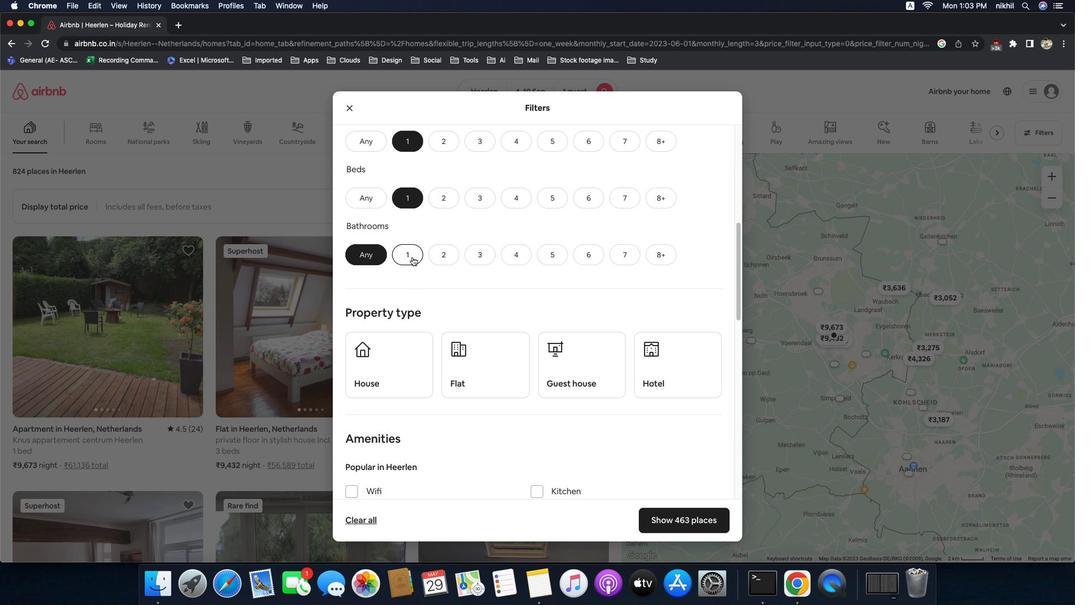 
Action: Mouse pressed left at (425, 259)
Screenshot: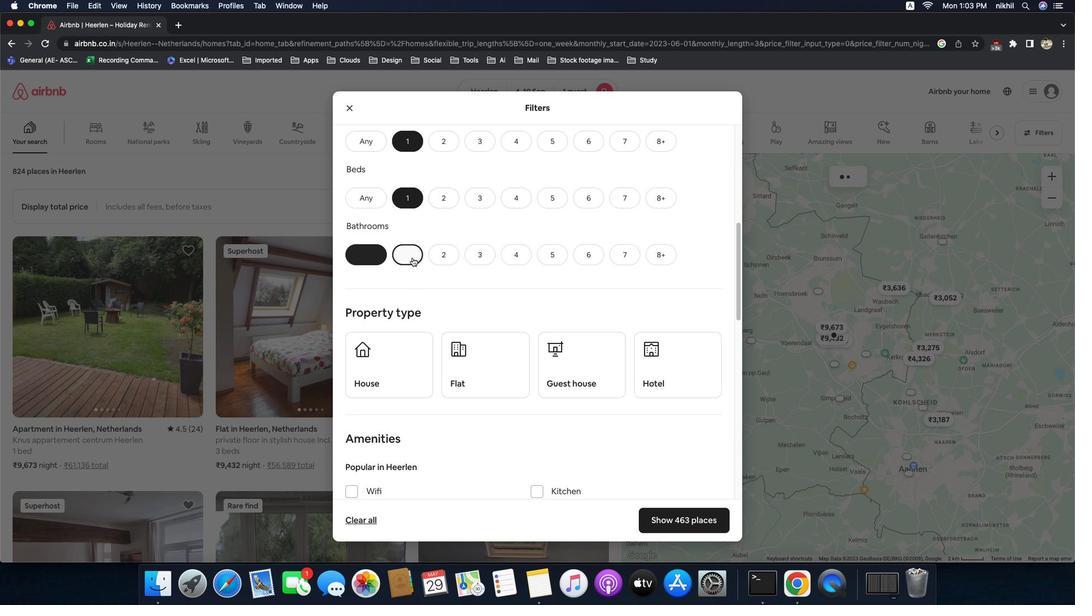 
Action: Mouse moved to (397, 353)
Screenshot: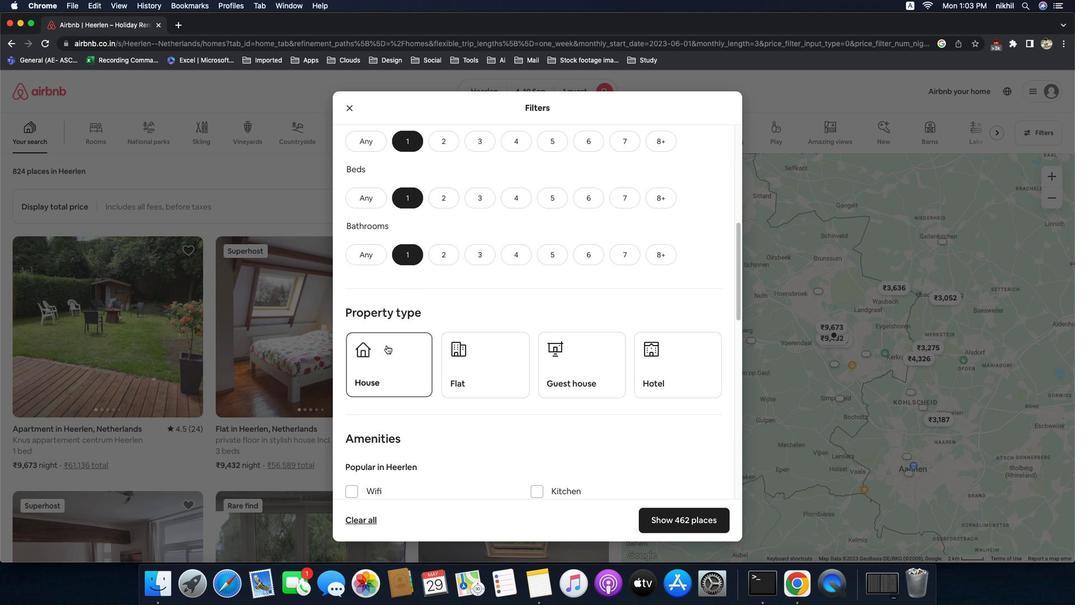 
Action: Mouse pressed left at (397, 353)
Screenshot: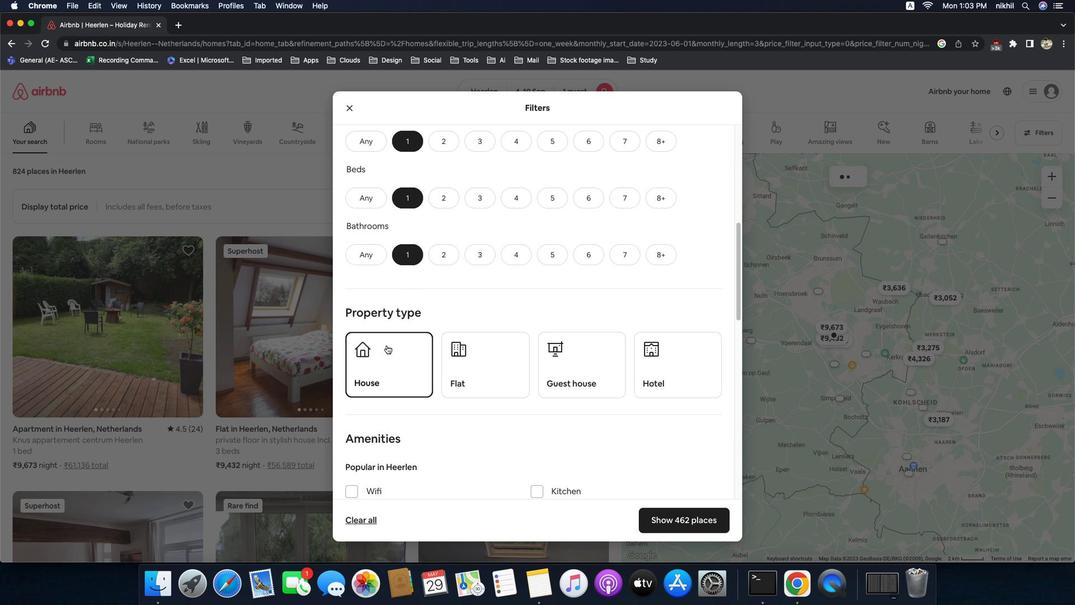 
Action: Mouse moved to (508, 369)
Screenshot: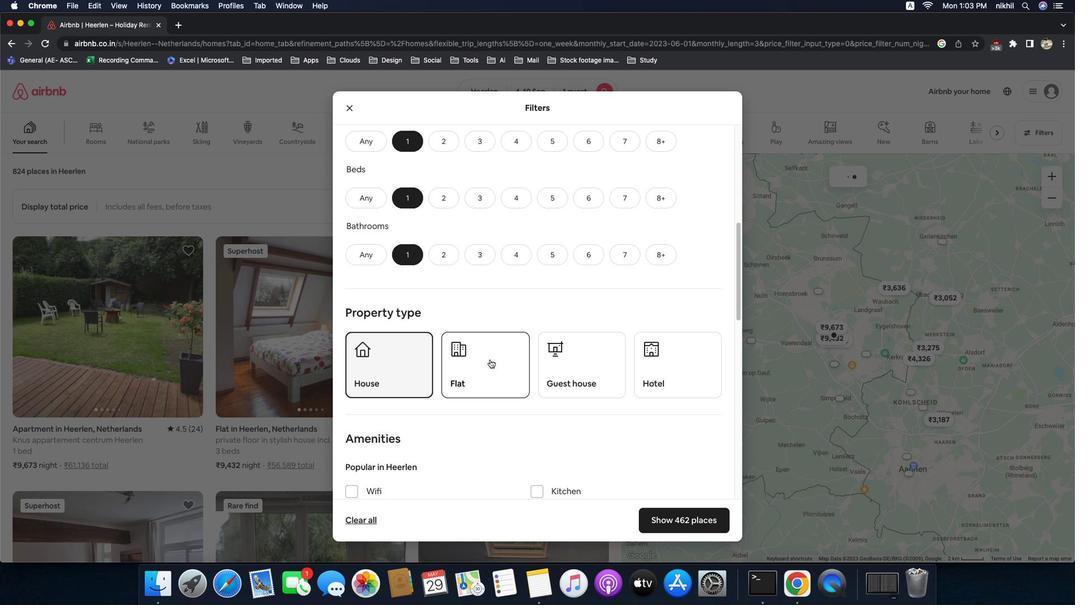 
Action: Mouse pressed left at (508, 369)
Screenshot: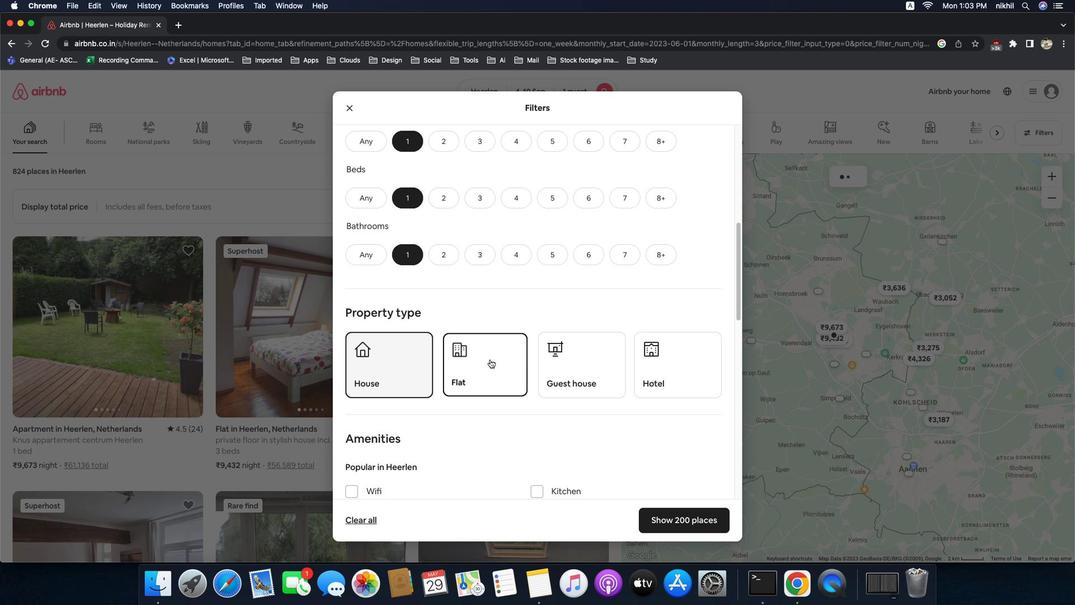 
Action: Mouse moved to (624, 366)
Screenshot: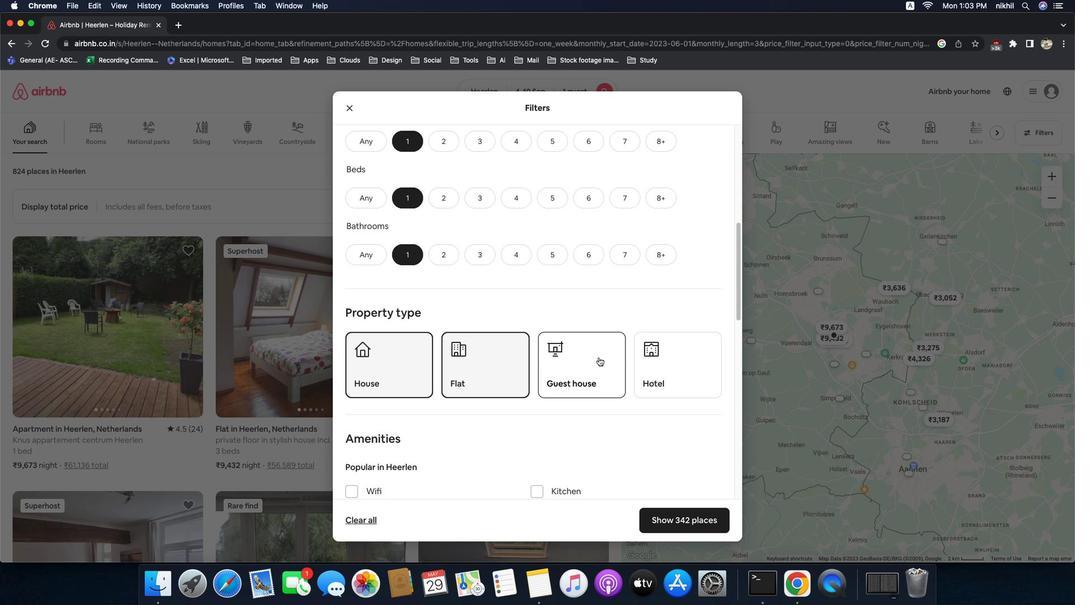 
Action: Mouse pressed left at (624, 366)
Screenshot: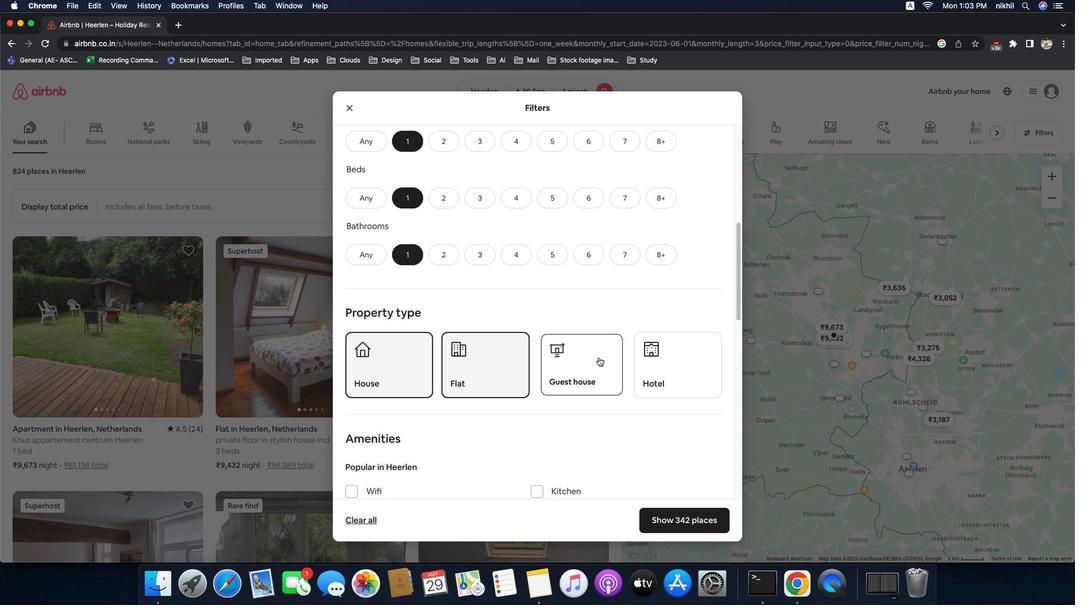 
Action: Mouse moved to (709, 367)
Screenshot: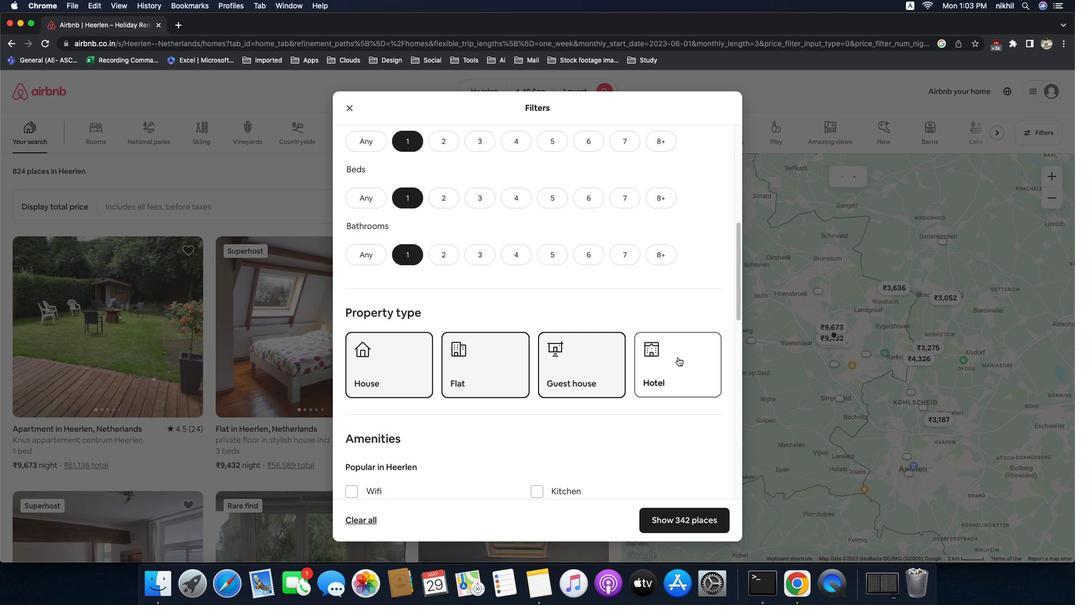 
Action: Mouse pressed left at (709, 367)
Screenshot: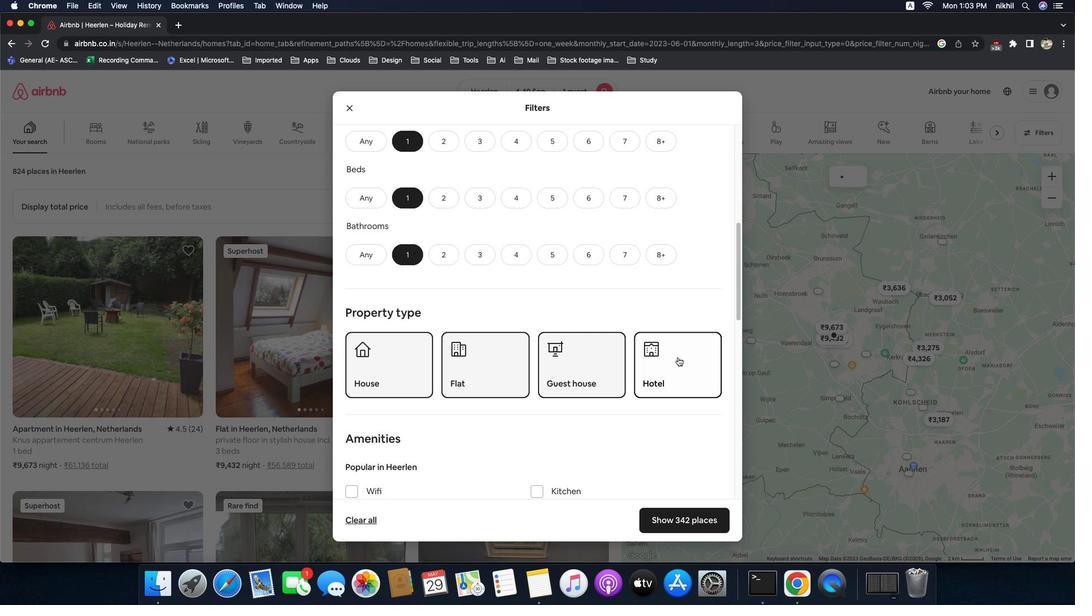 
Action: Mouse moved to (531, 387)
Screenshot: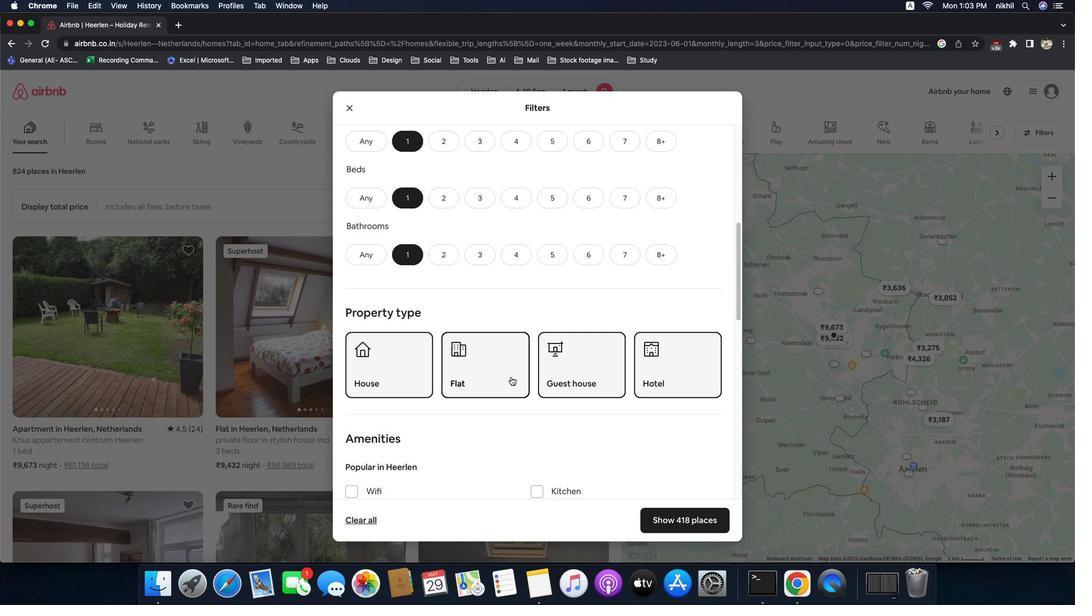 
Action: Mouse scrolled (531, 387) with delta (-14, -14)
Screenshot: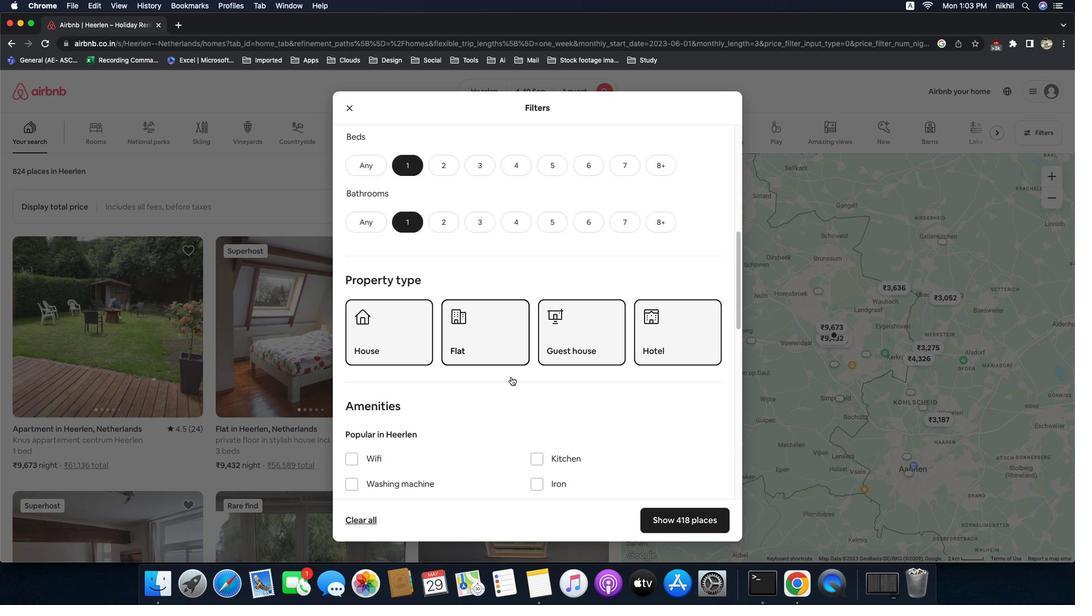 
Action: Mouse scrolled (531, 387) with delta (-14, -14)
Screenshot: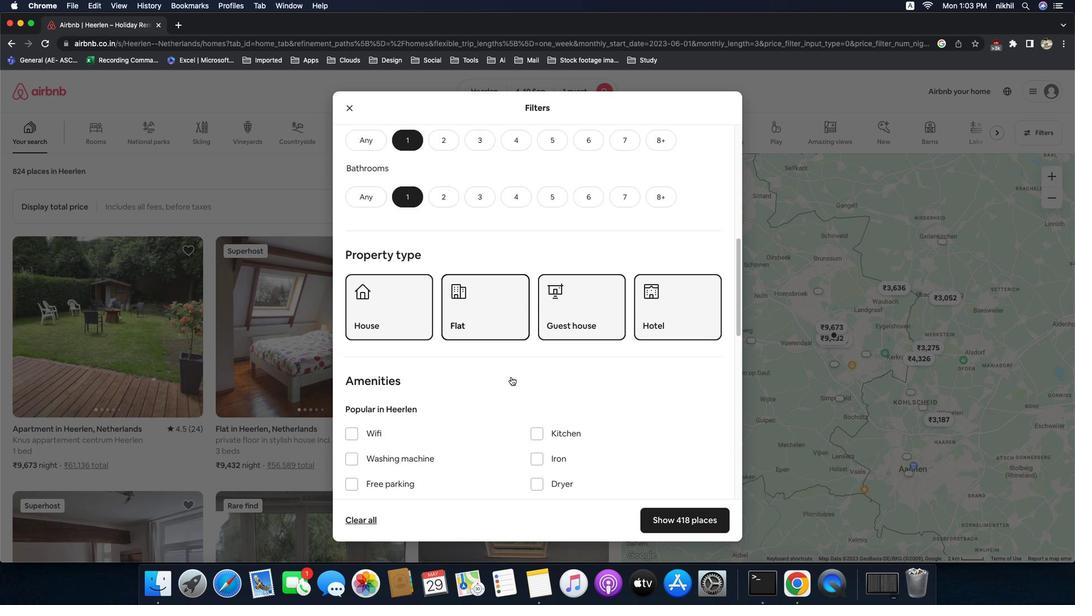 
Action: Mouse scrolled (531, 387) with delta (-14, -15)
Screenshot: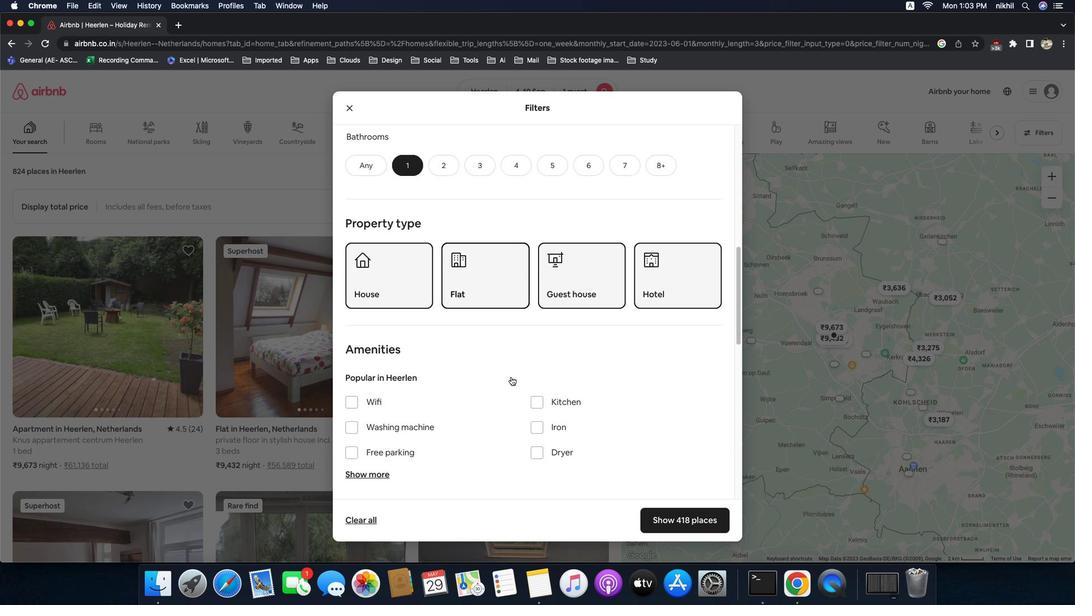 
Action: Mouse scrolled (531, 387) with delta (-14, -14)
Screenshot: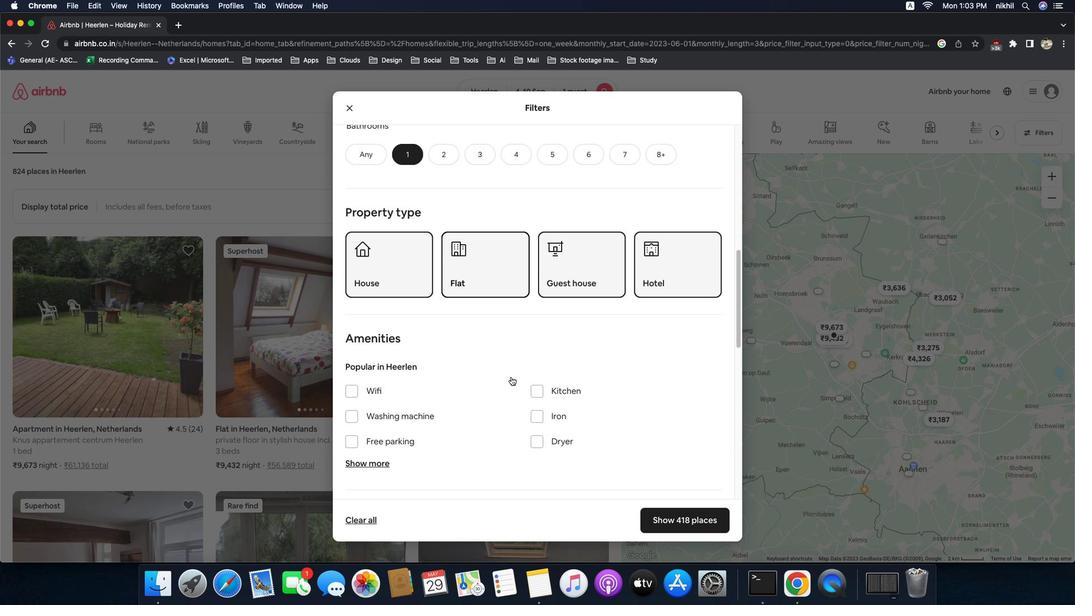 
Action: Mouse scrolled (531, 387) with delta (-14, -14)
Screenshot: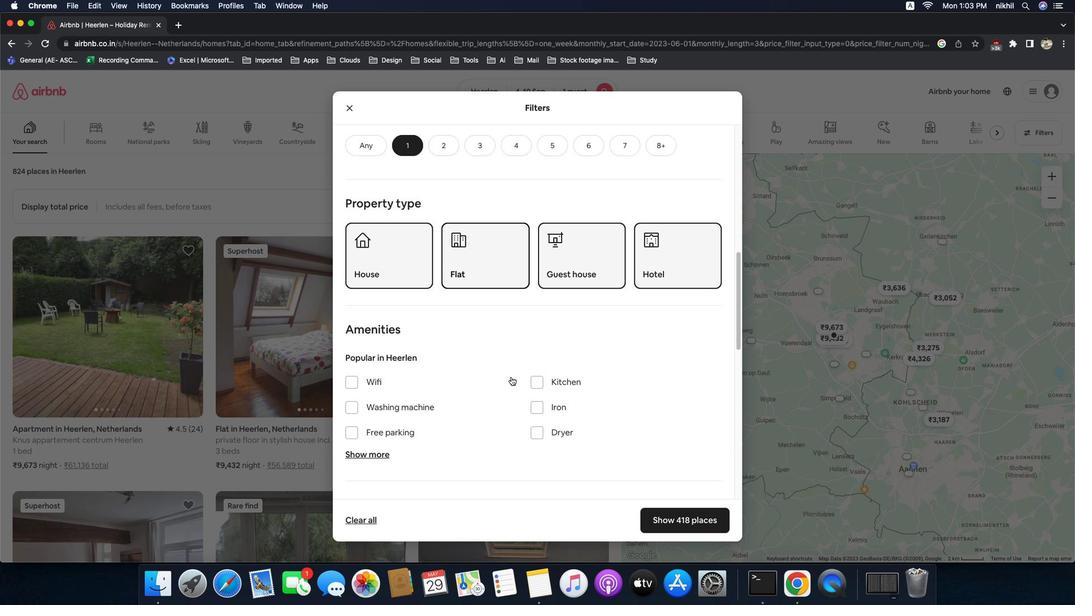 
Action: Mouse moved to (412, 421)
Screenshot: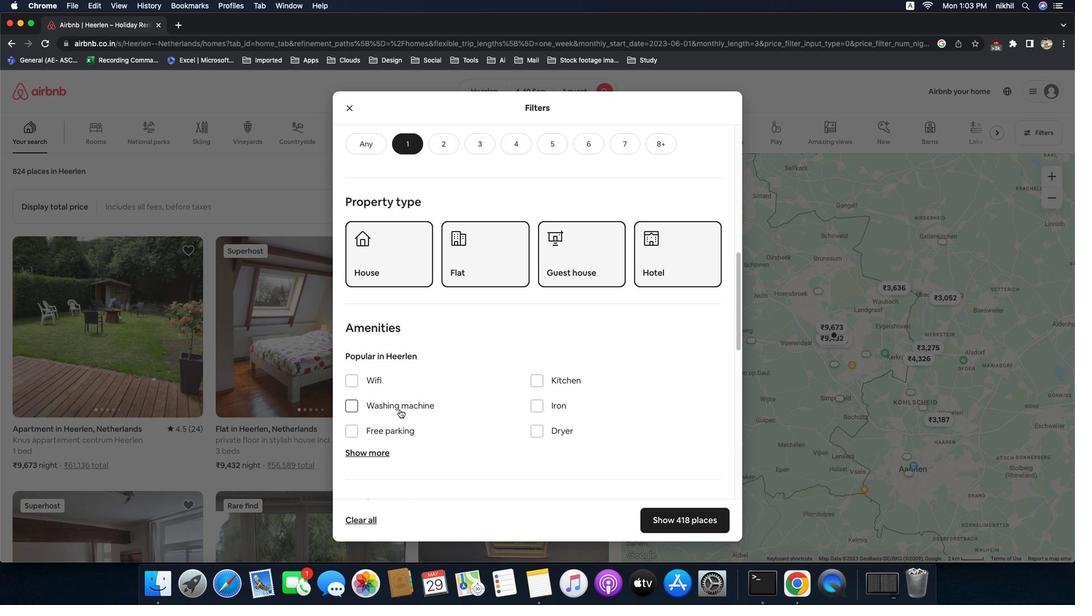 
Action: Mouse pressed left at (412, 421)
Screenshot: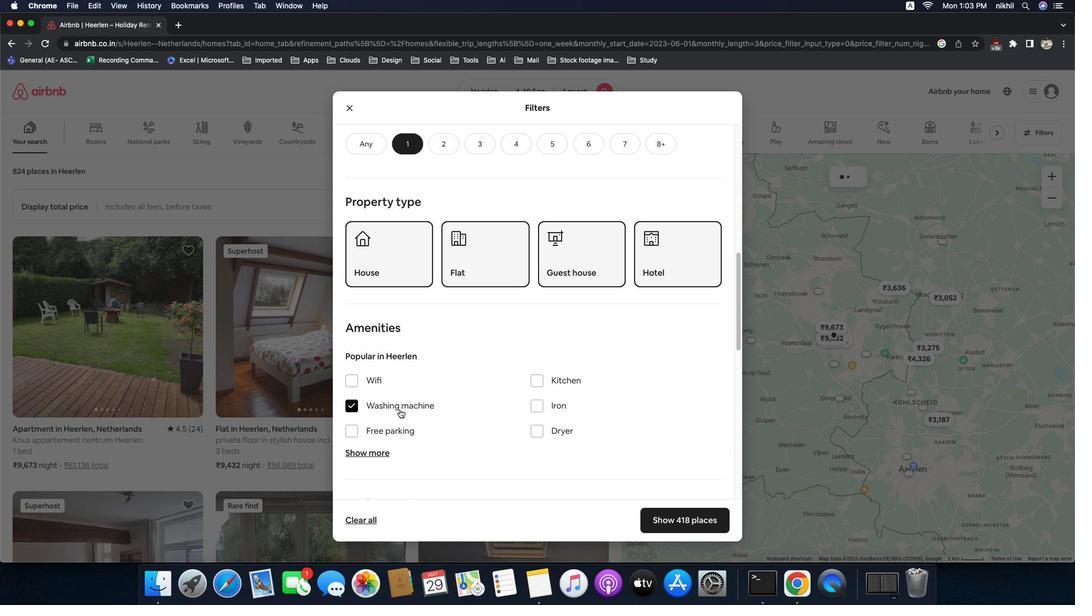 
Action: Mouse moved to (615, 424)
Screenshot: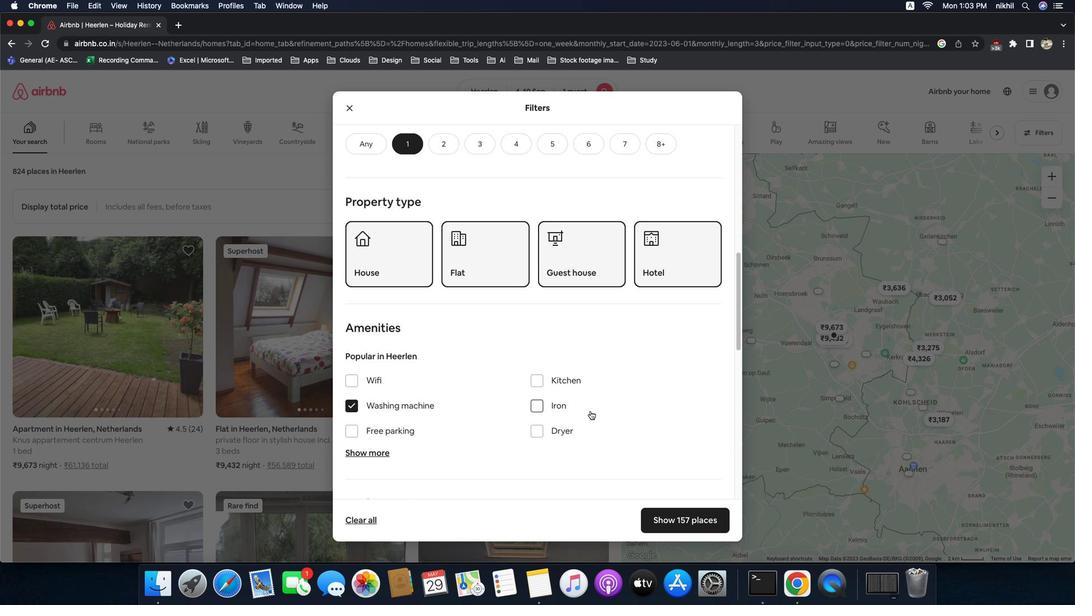 
Action: Mouse scrolled (615, 424) with delta (-14, -14)
Screenshot: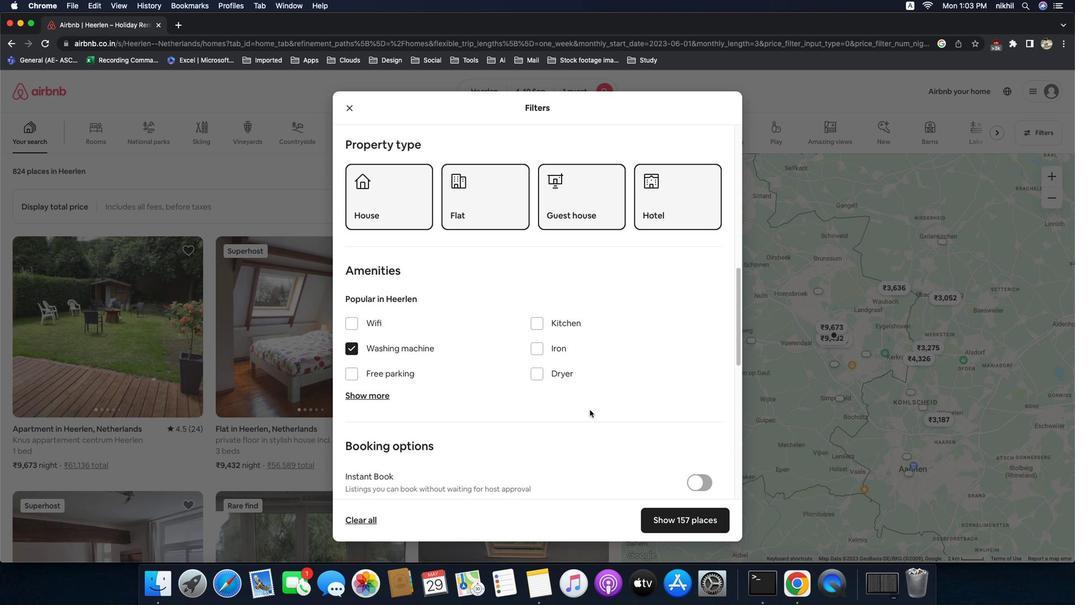 
Action: Mouse moved to (615, 423)
Screenshot: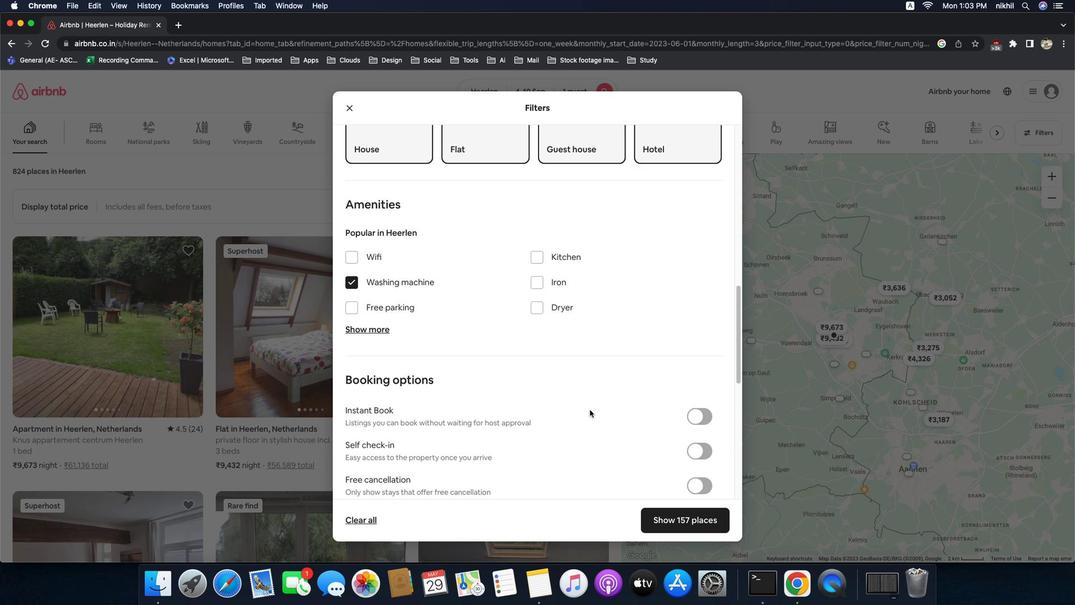 
Action: Mouse scrolled (615, 423) with delta (-14, -14)
Screenshot: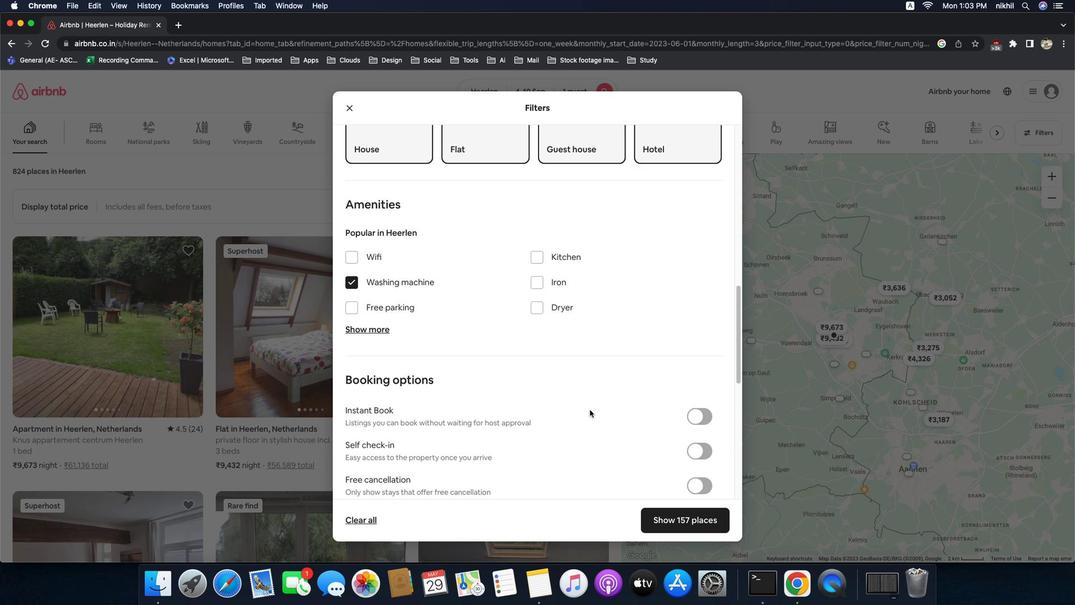 
Action: Mouse moved to (615, 423)
Screenshot: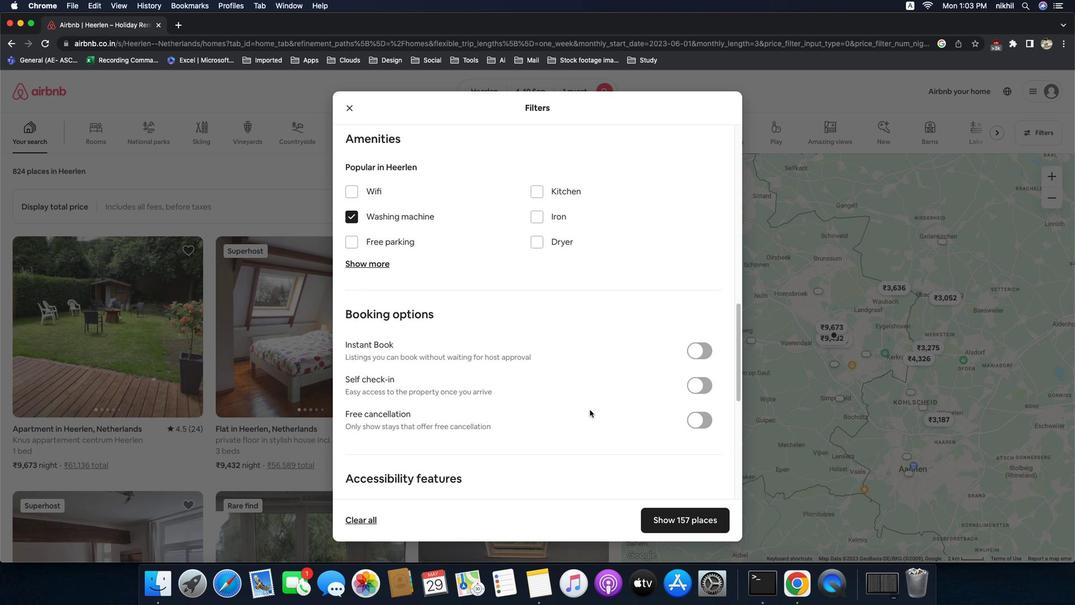 
Action: Mouse scrolled (615, 423) with delta (-14, -15)
Screenshot: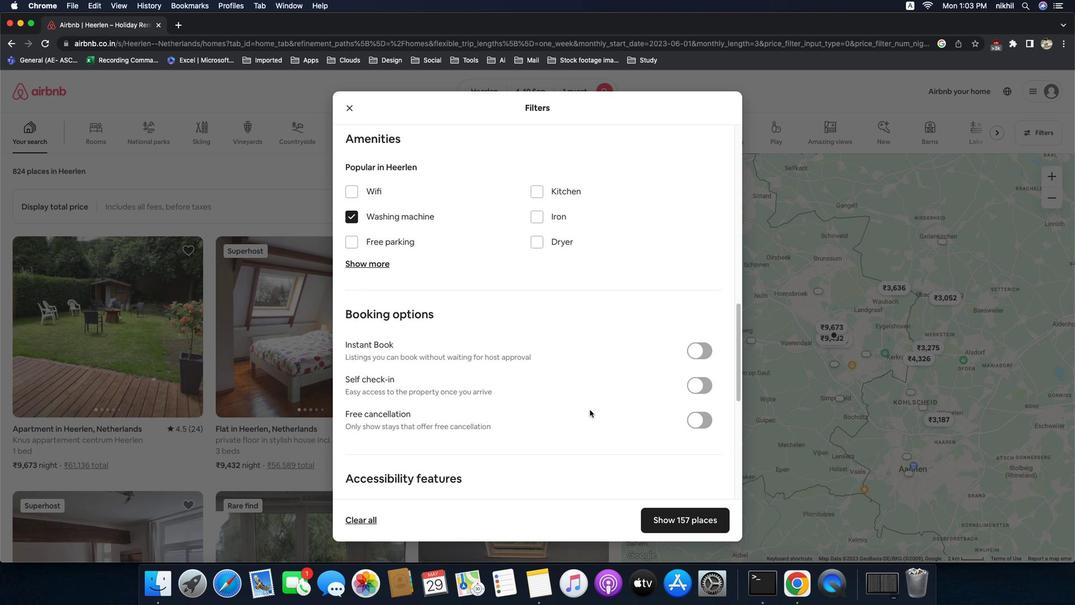 
Action: Mouse moved to (615, 423)
Screenshot: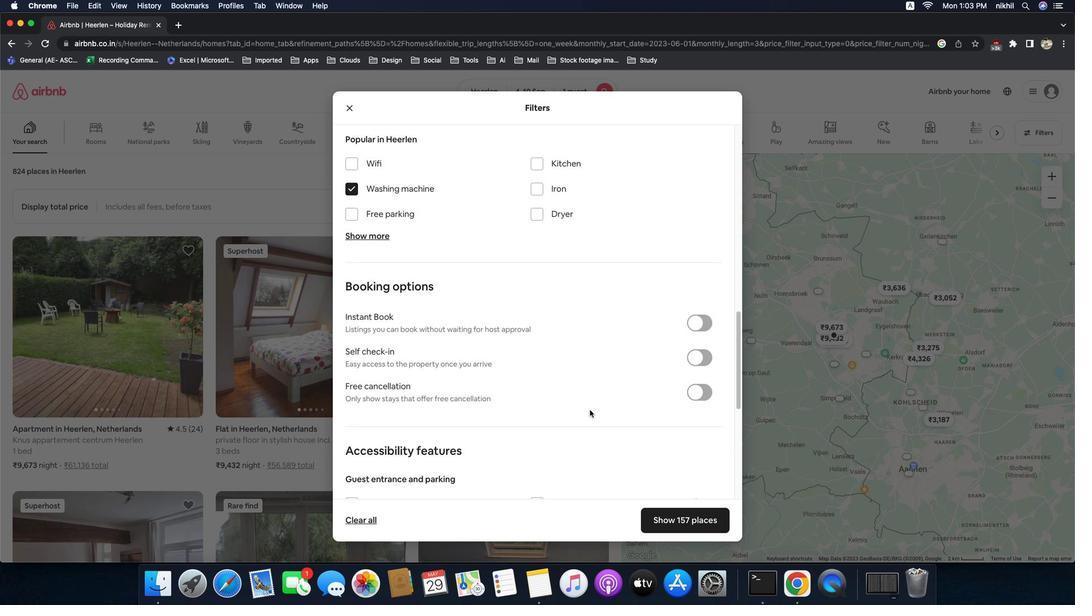 
Action: Mouse scrolled (615, 423) with delta (-14, -16)
Screenshot: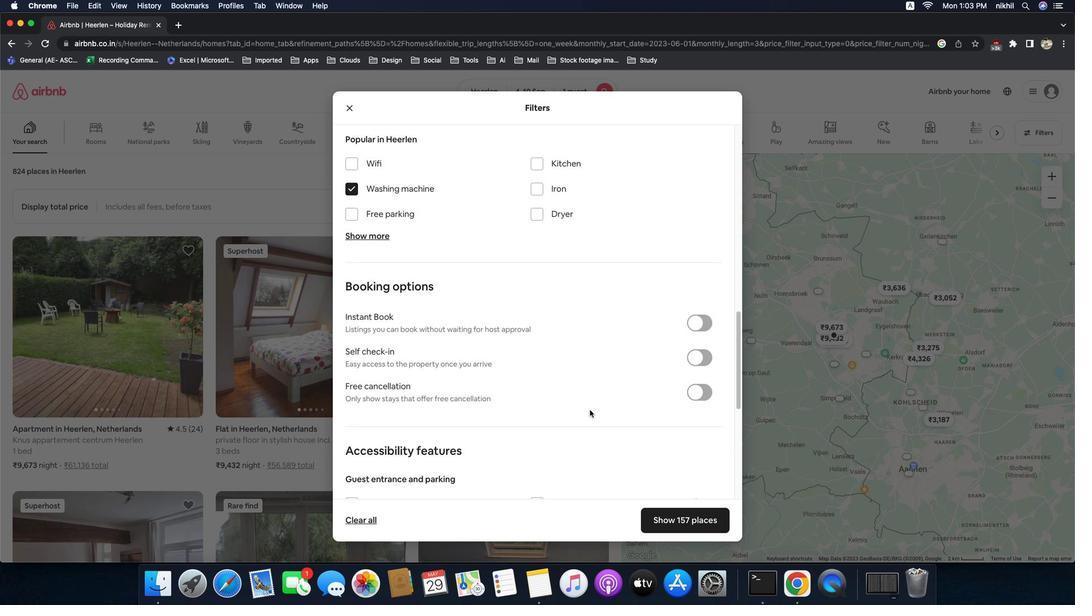
Action: Mouse moved to (726, 370)
Screenshot: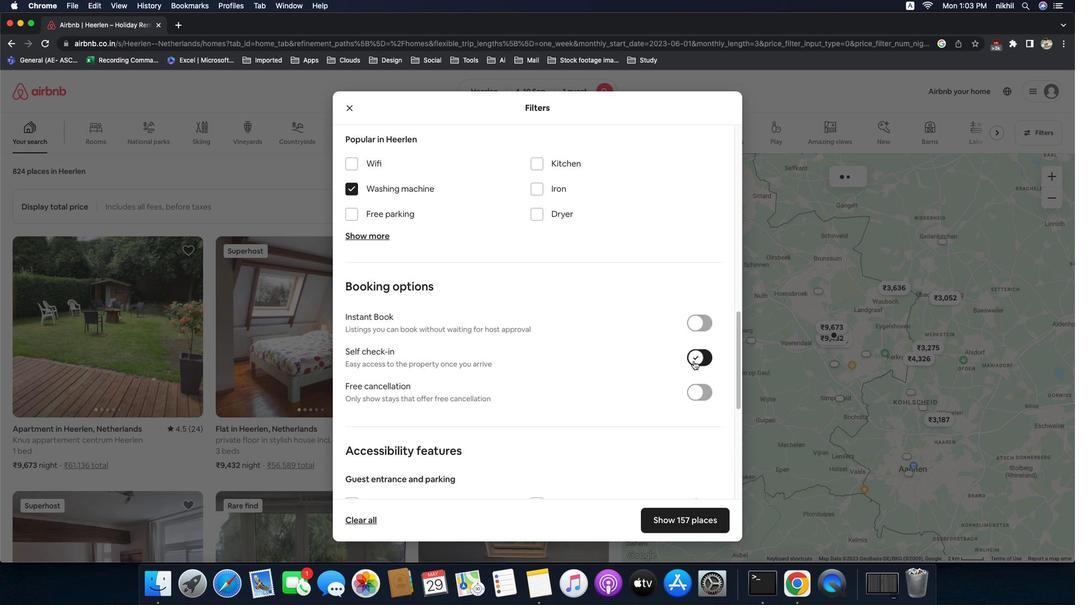
Action: Mouse pressed left at (726, 370)
Screenshot: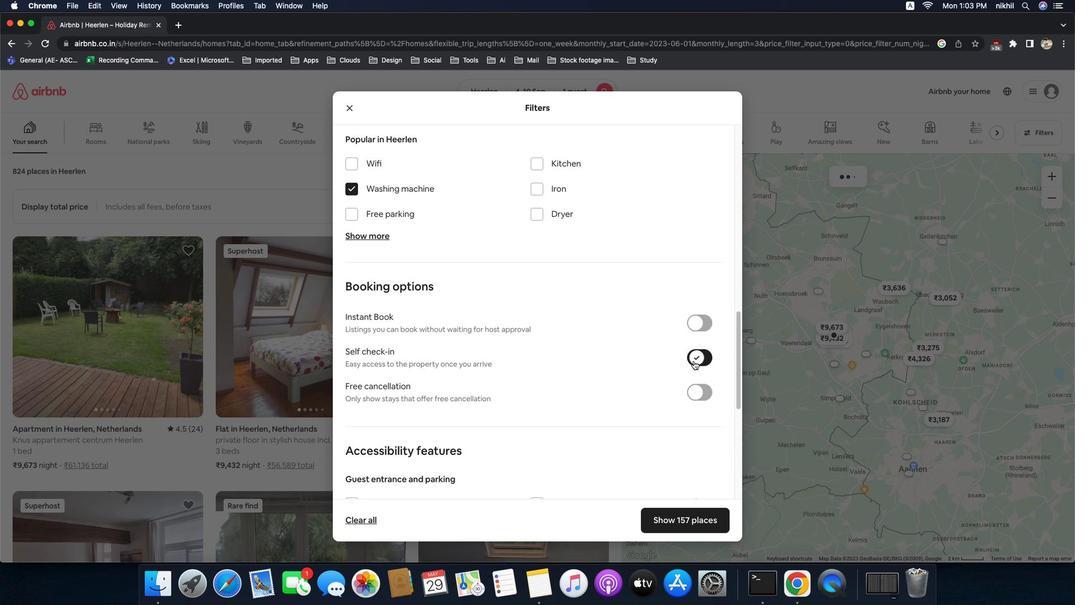 
Action: Mouse moved to (604, 392)
Screenshot: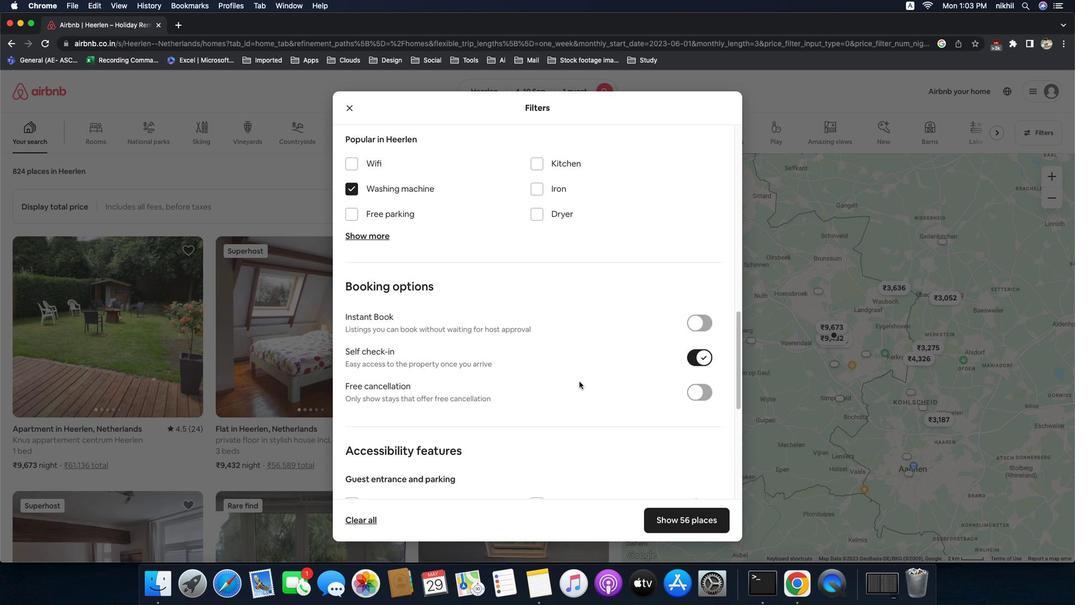
Action: Mouse scrolled (604, 392) with delta (-14, -14)
Screenshot: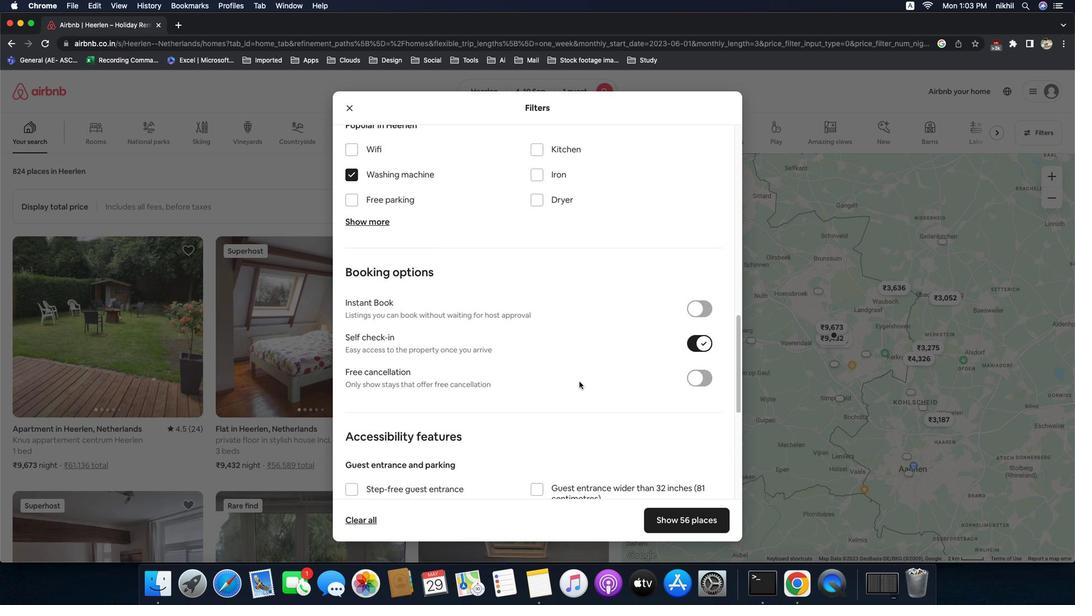 
Action: Mouse scrolled (604, 392) with delta (-14, -14)
Screenshot: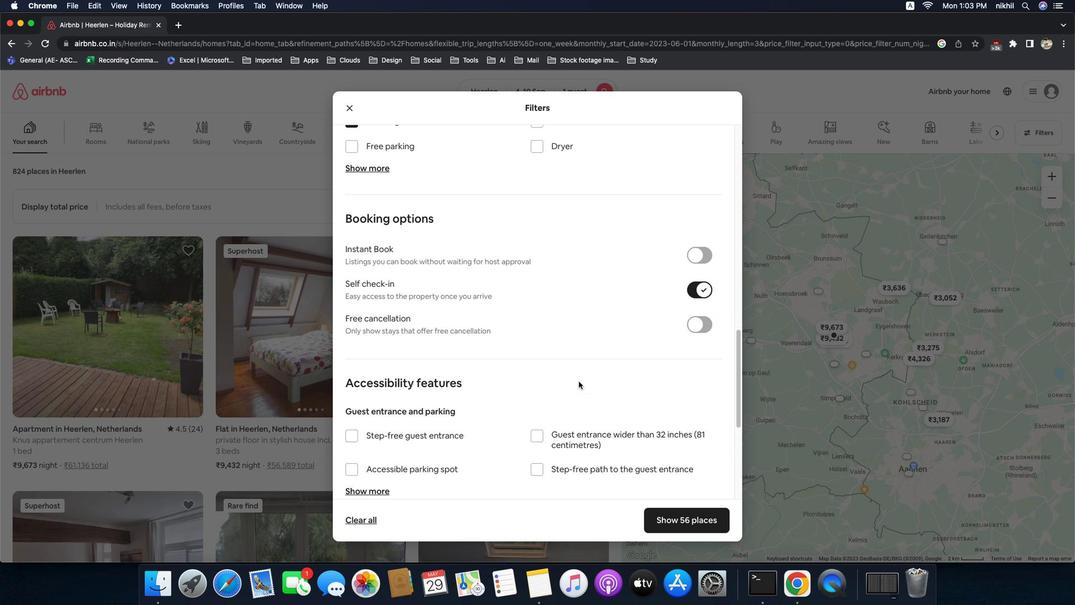 
Action: Mouse scrolled (604, 392) with delta (-14, -15)
Screenshot: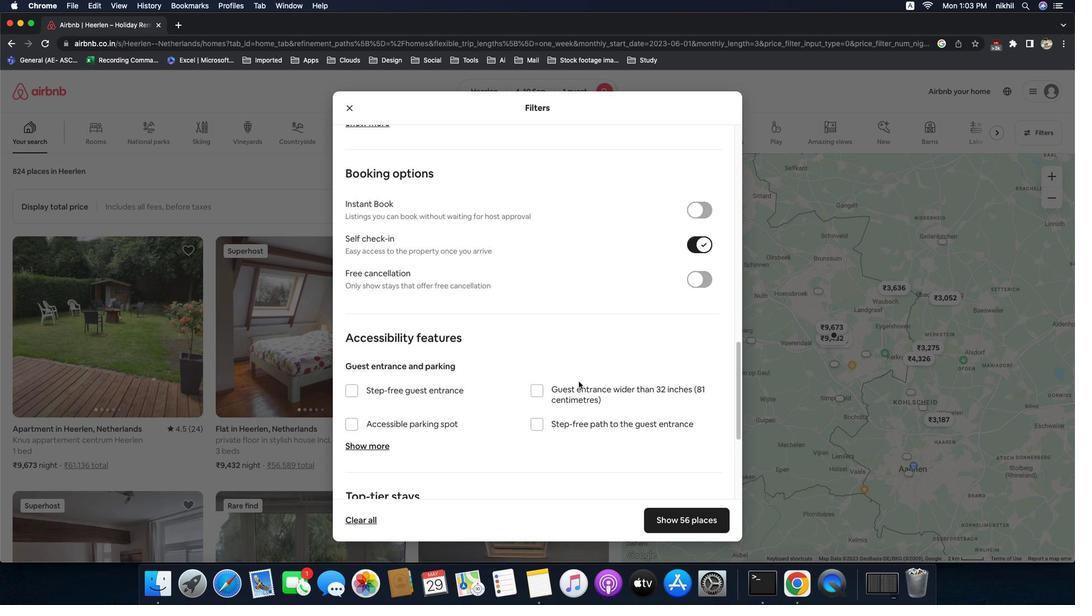 
Action: Mouse moved to (603, 392)
Screenshot: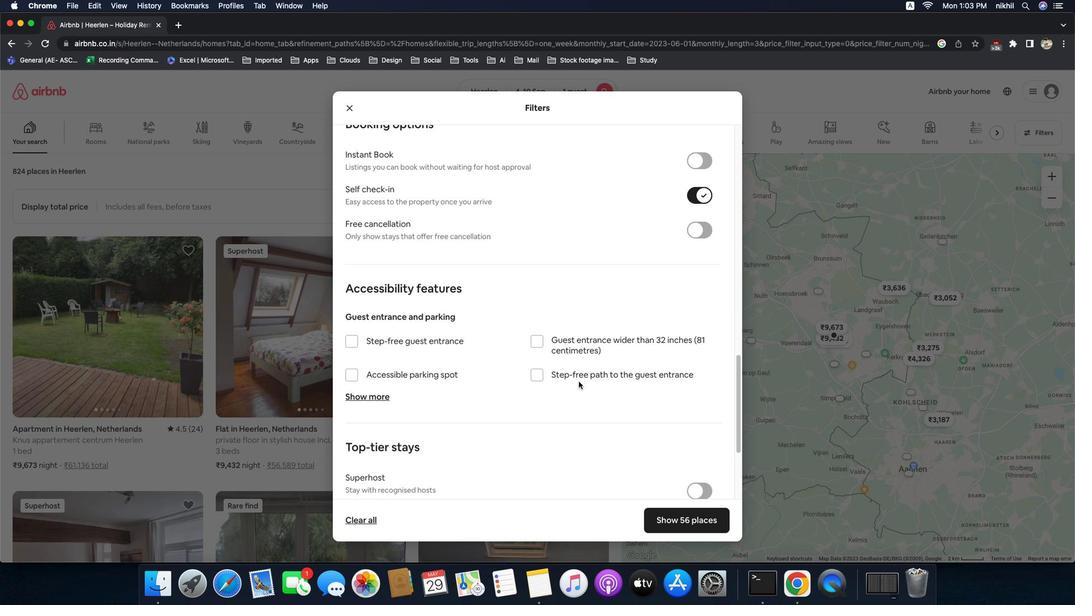 
Action: Mouse scrolled (603, 392) with delta (-14, -16)
Screenshot: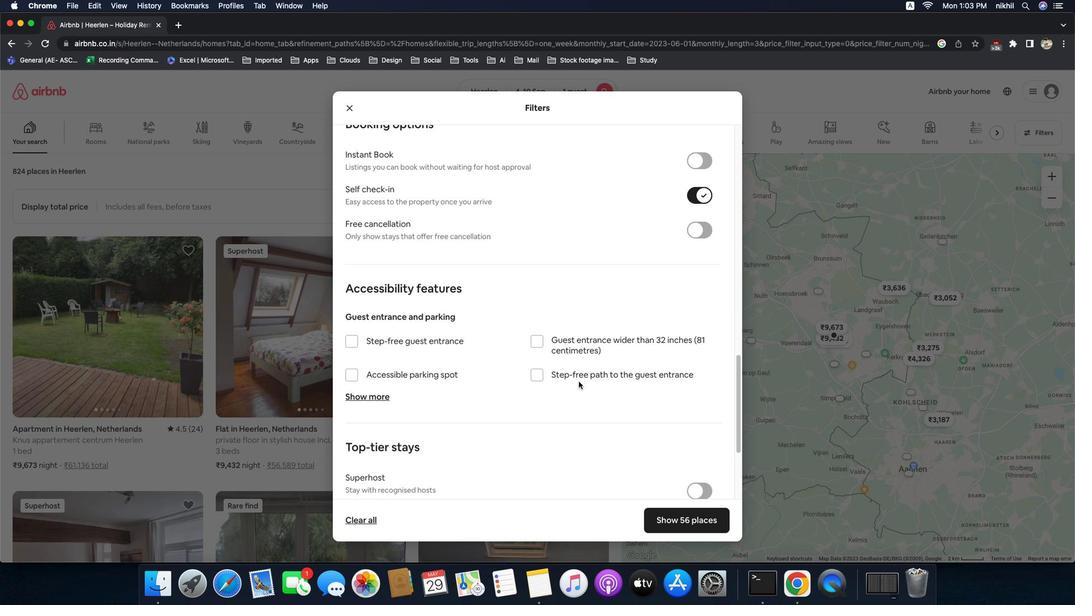 
Action: Mouse moved to (603, 392)
Screenshot: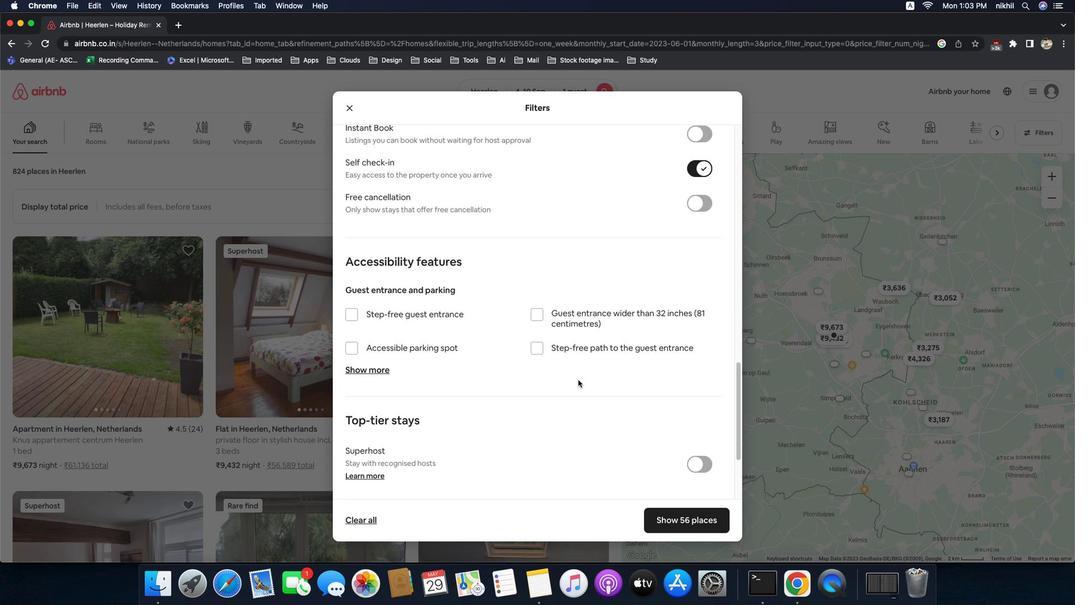 
Action: Mouse scrolled (603, 392) with delta (-14, -14)
Screenshot: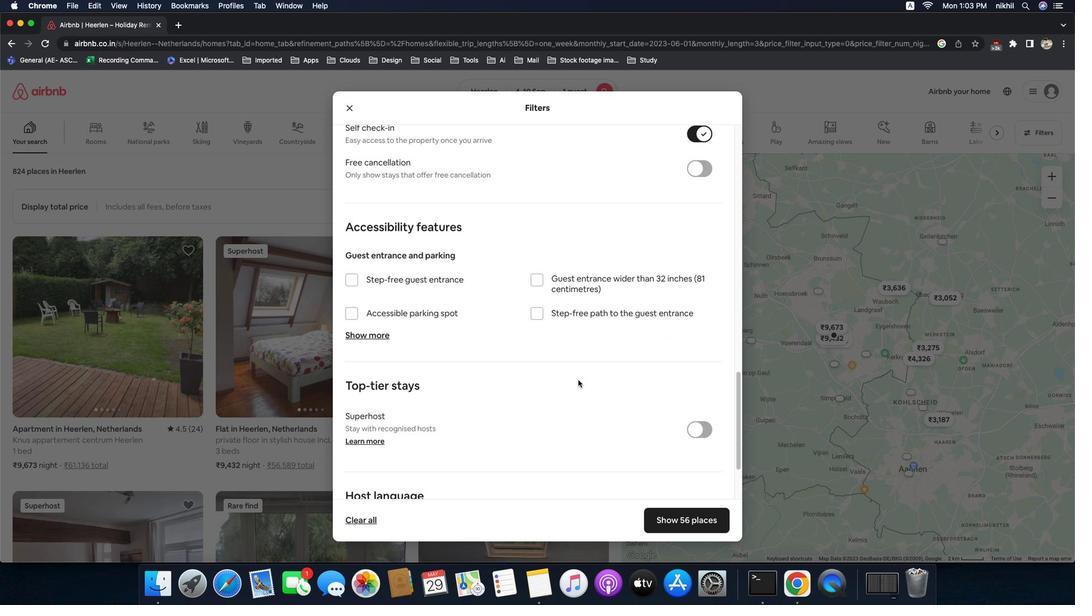 
Action: Mouse scrolled (603, 392) with delta (-14, -14)
Screenshot: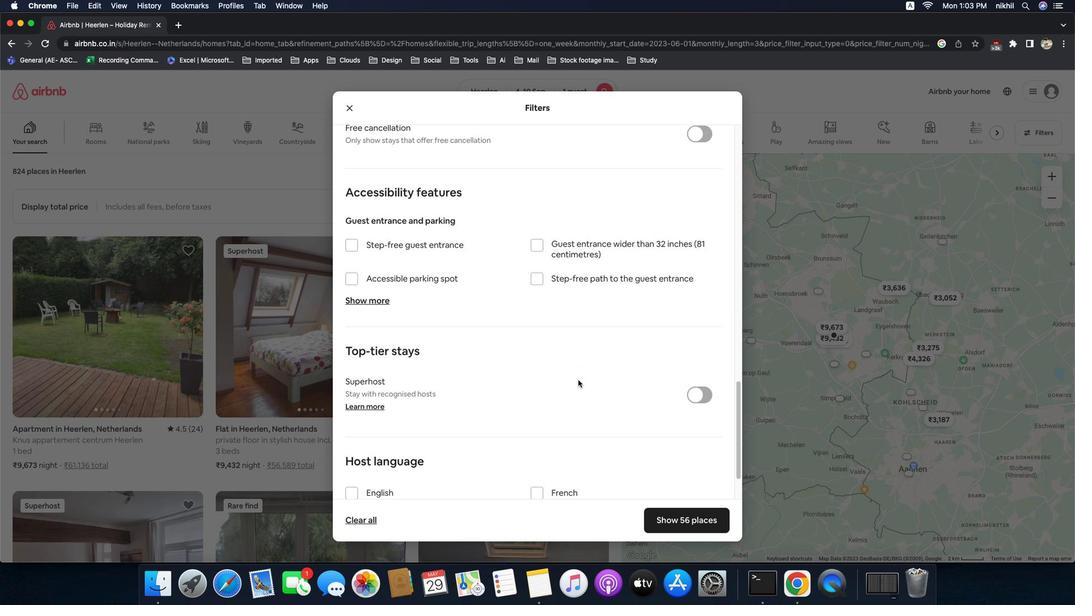 
Action: Mouse scrolled (603, 392) with delta (-14, -16)
Screenshot: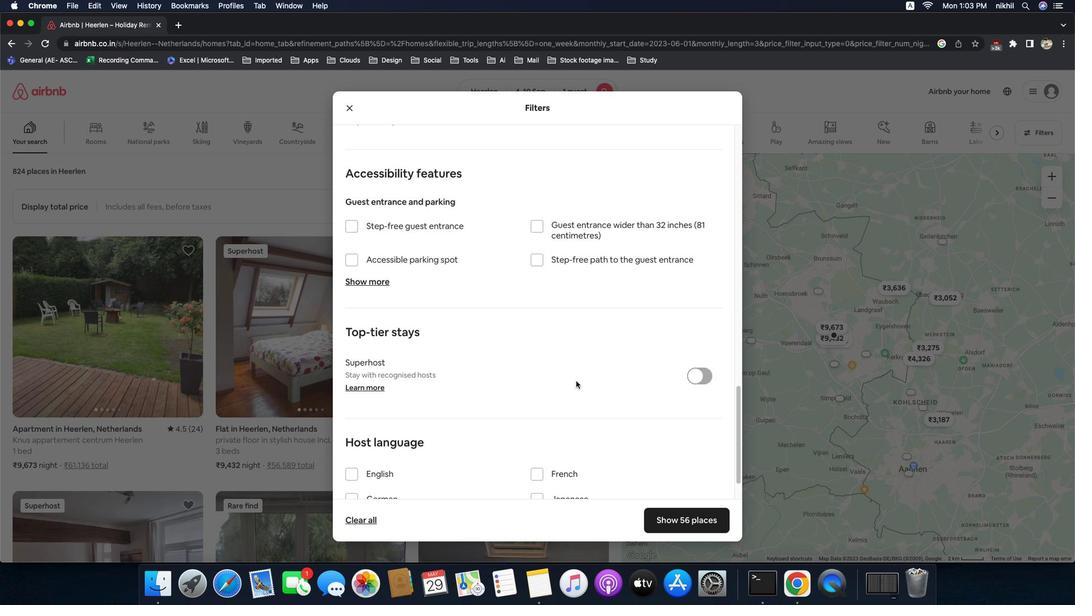 
Action: Mouse moved to (390, 490)
Screenshot: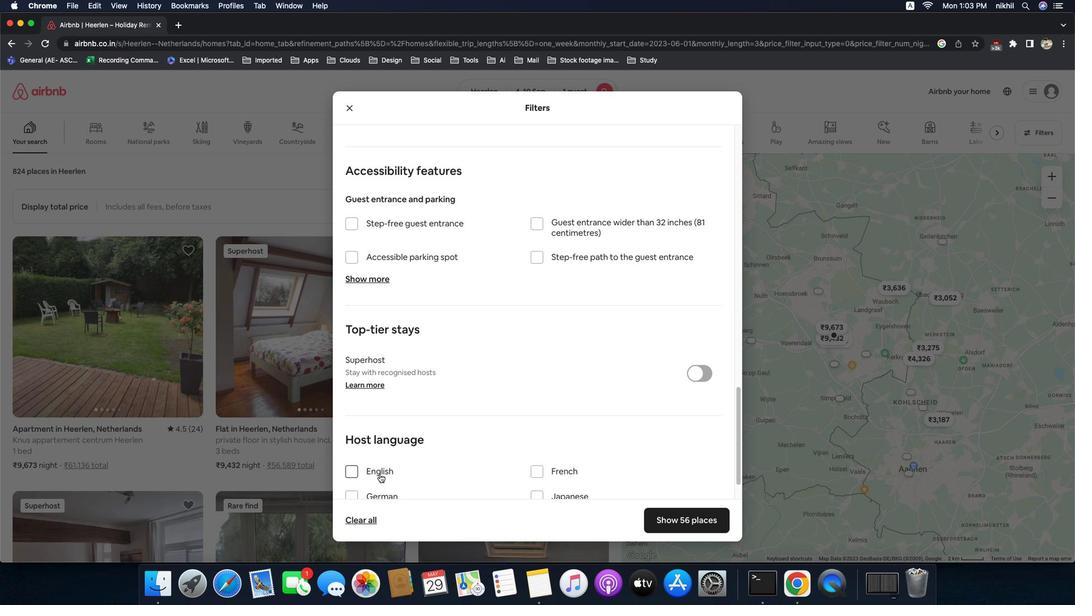 
Action: Mouse pressed left at (390, 490)
Screenshot: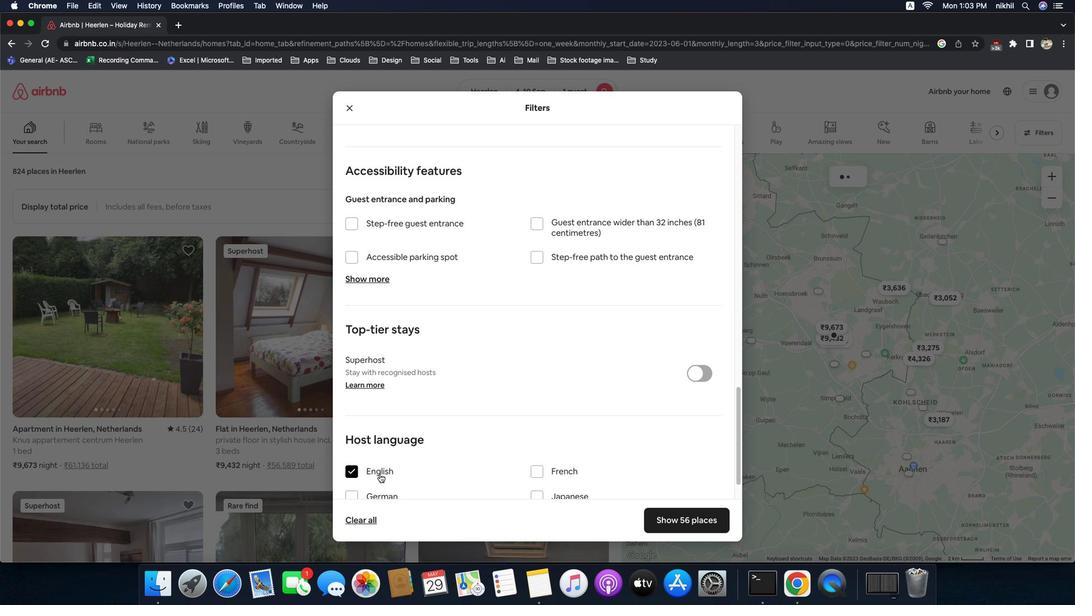 
Action: Mouse moved to (700, 539)
Screenshot: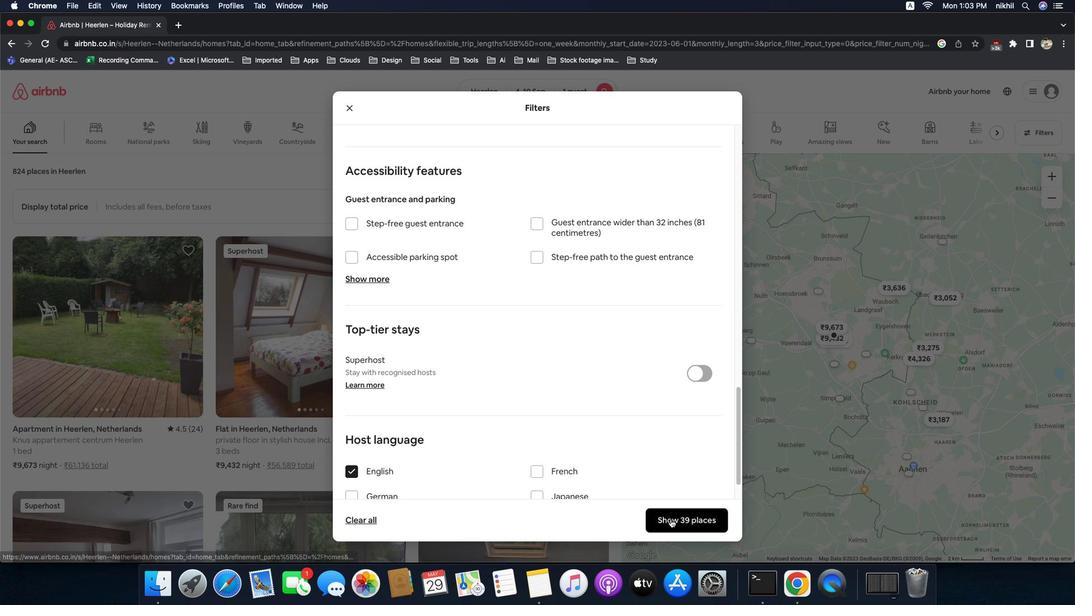 
Action: Mouse pressed left at (700, 539)
Screenshot: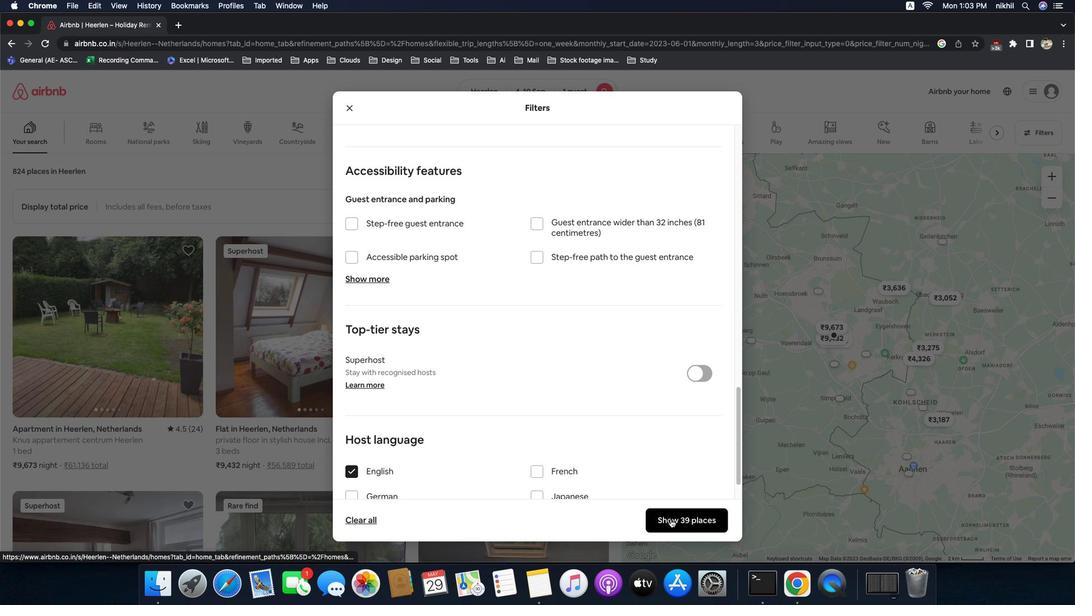 
Action: Mouse moved to (527, 175)
Screenshot: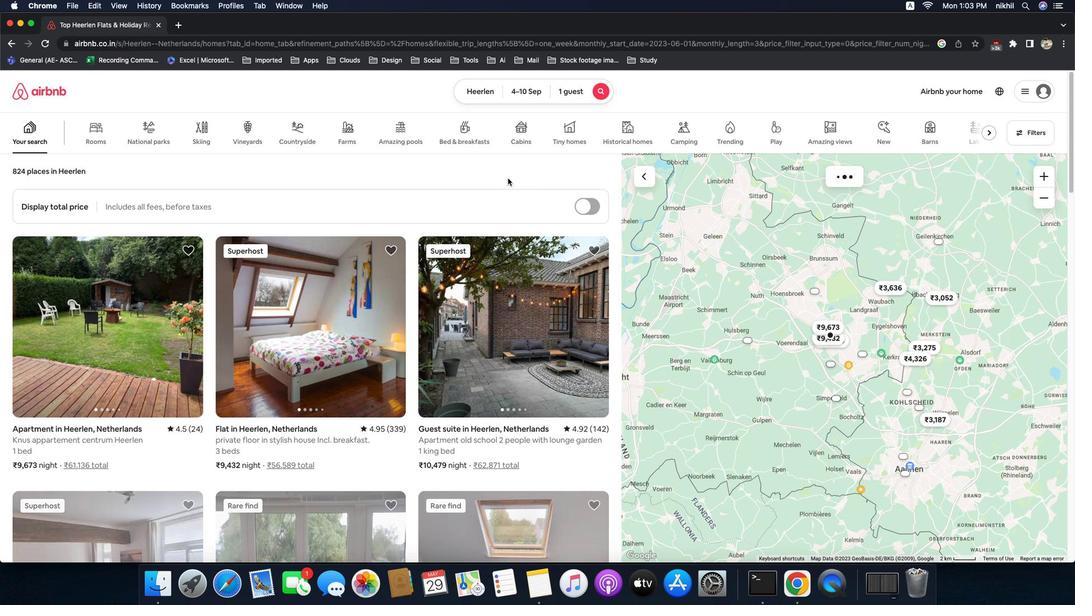 
